 Task: Find connections with filter location Andradas with filter topic #likewith filter profile language Potuguese with filter current company Zensar Technologies with filter school Chetana's Institute of Management & Research with filter industry Horticulture with filter service category Translation with filter keywords title HVAC Technician
Action: Mouse moved to (464, 96)
Screenshot: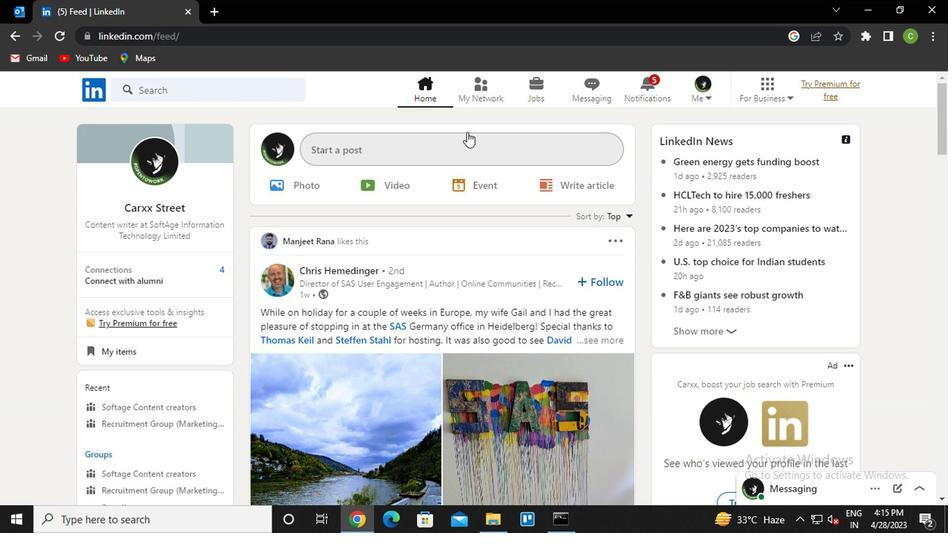 
Action: Mouse pressed left at (464, 96)
Screenshot: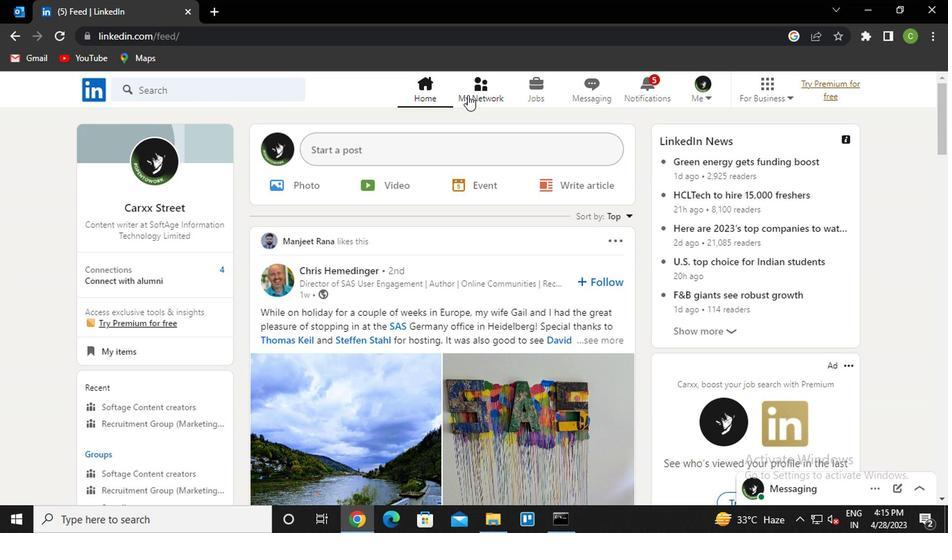 
Action: Mouse moved to (230, 173)
Screenshot: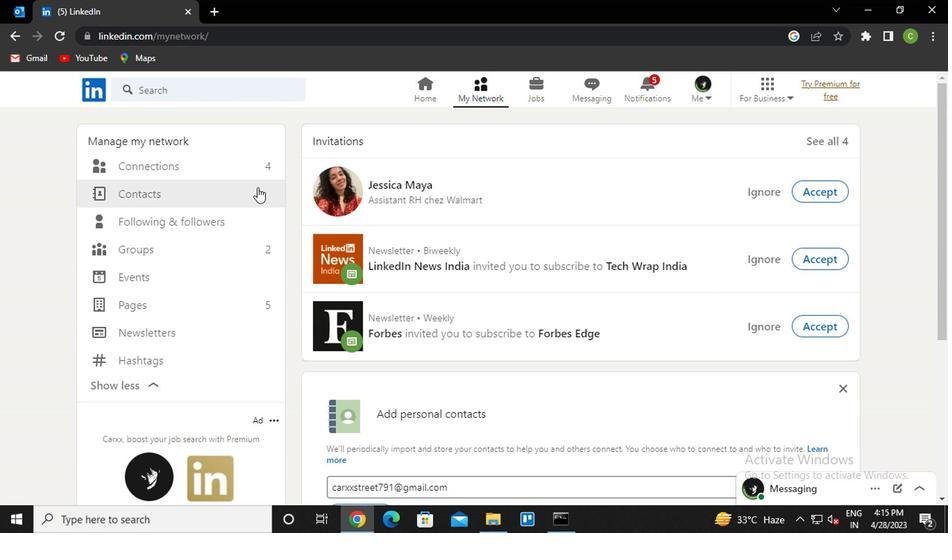 
Action: Mouse pressed left at (230, 173)
Screenshot: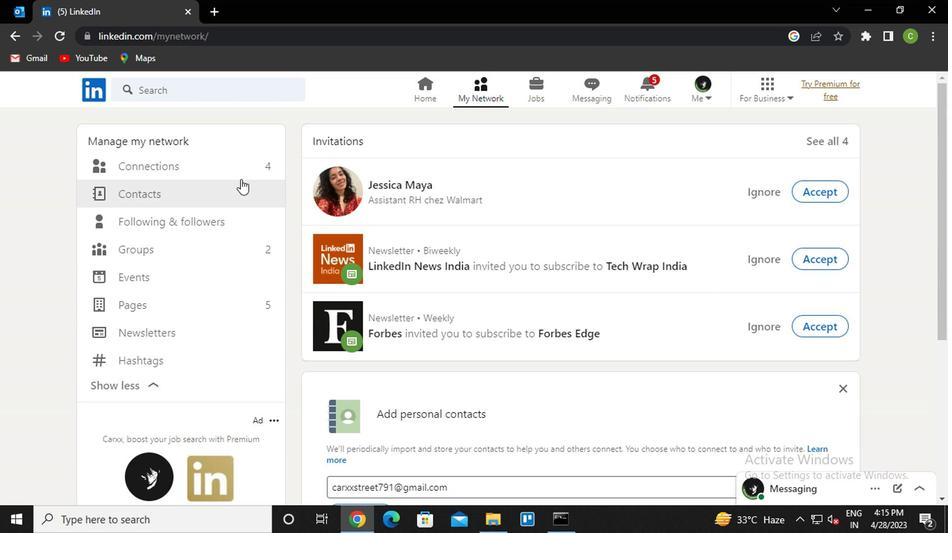 
Action: Mouse moved to (563, 162)
Screenshot: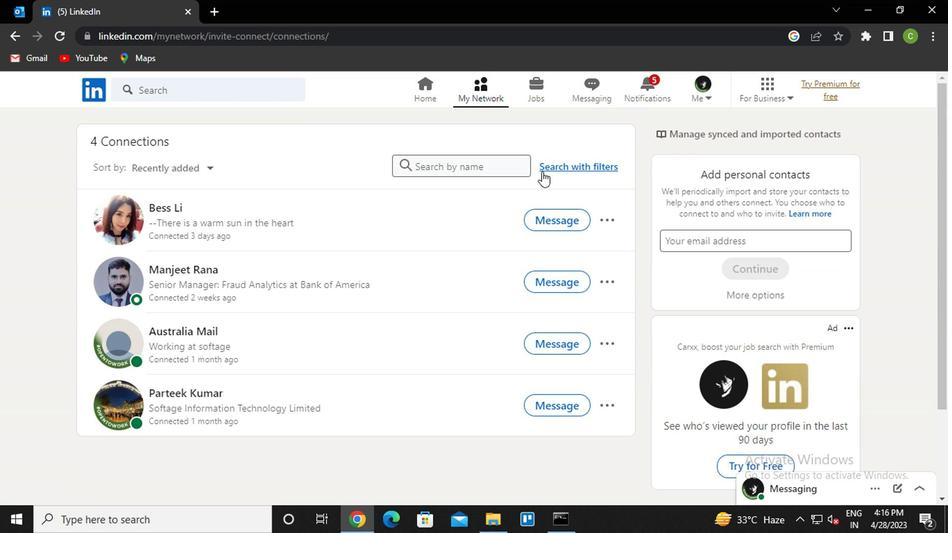 
Action: Mouse pressed left at (563, 162)
Screenshot: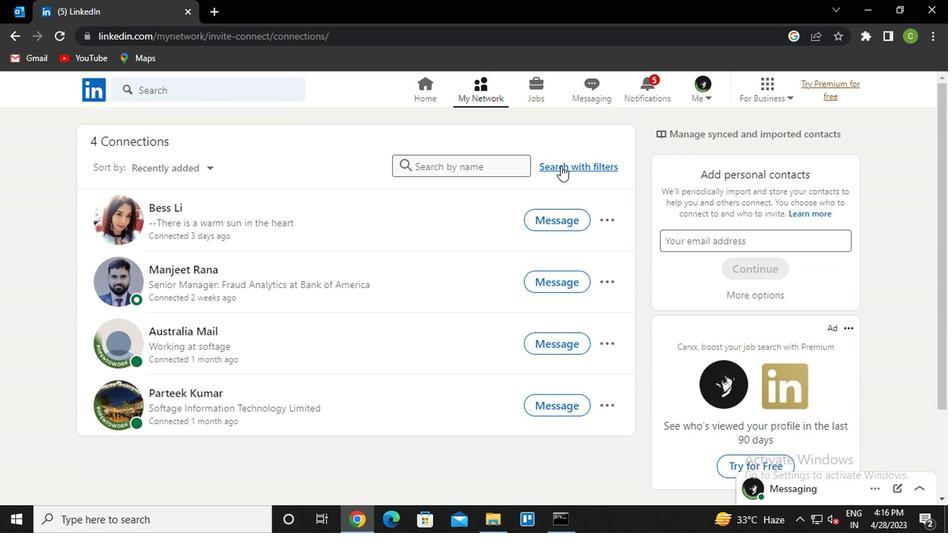 
Action: Mouse scrolled (563, 163) with delta (0, 0)
Screenshot: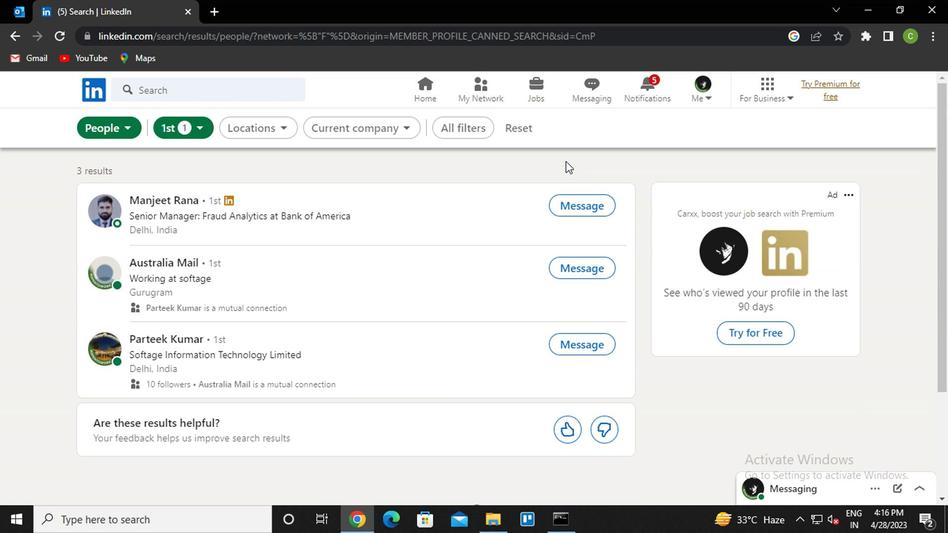 
Action: Mouse moved to (512, 131)
Screenshot: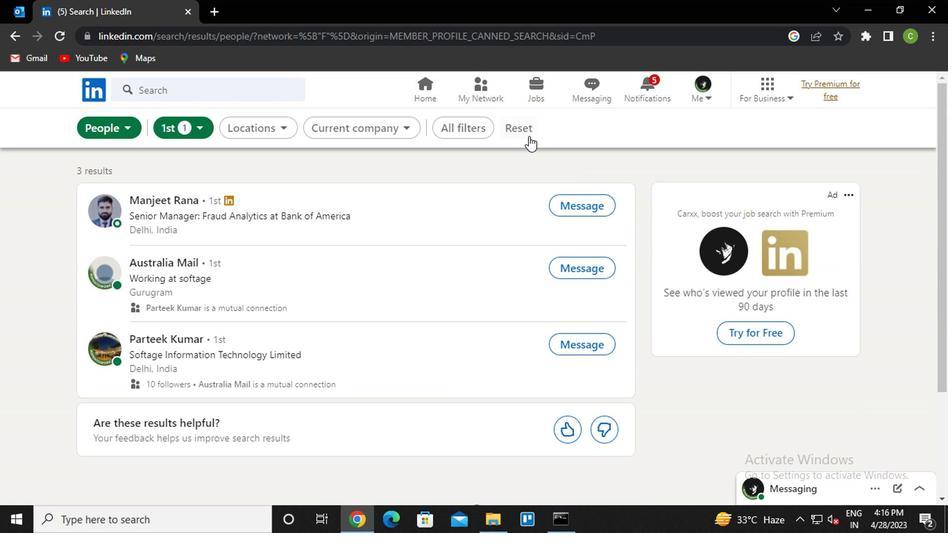 
Action: Mouse pressed left at (512, 131)
Screenshot: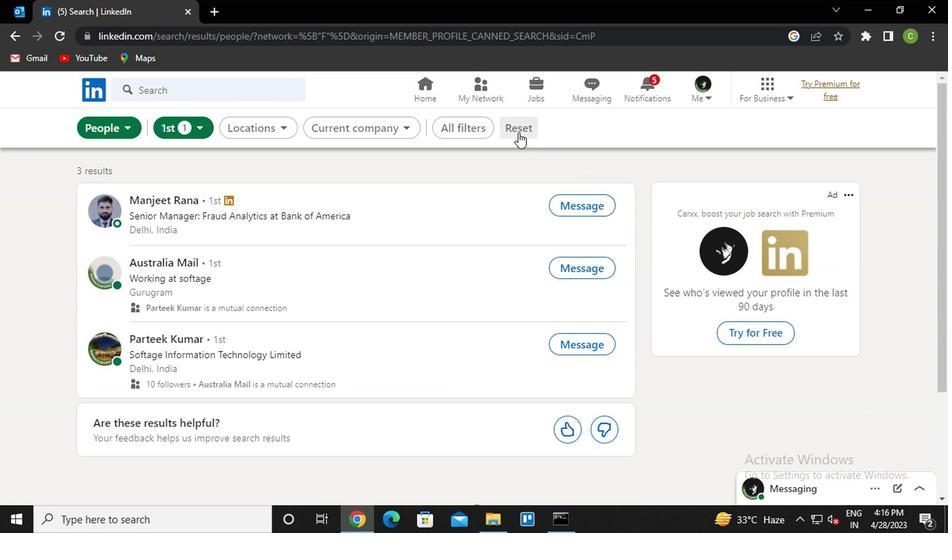 
Action: Mouse moved to (491, 130)
Screenshot: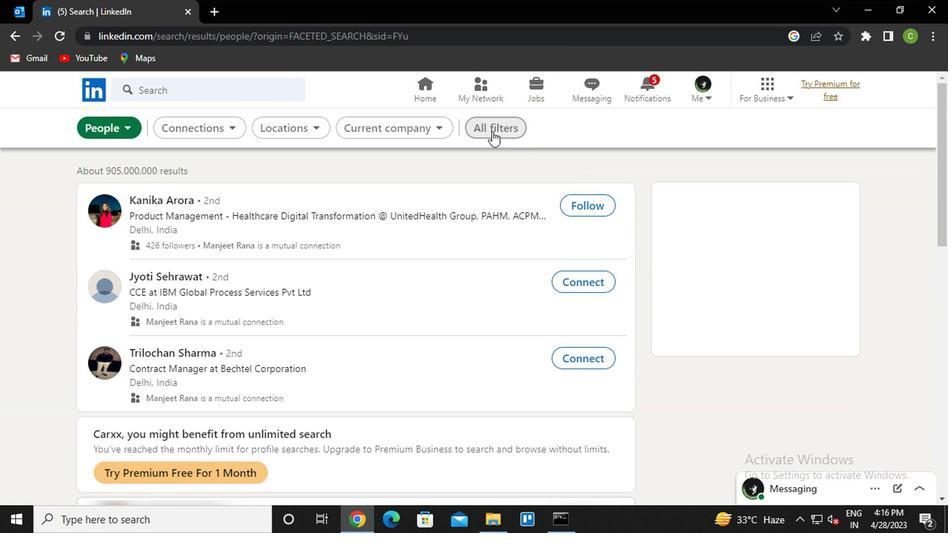 
Action: Mouse pressed left at (491, 130)
Screenshot: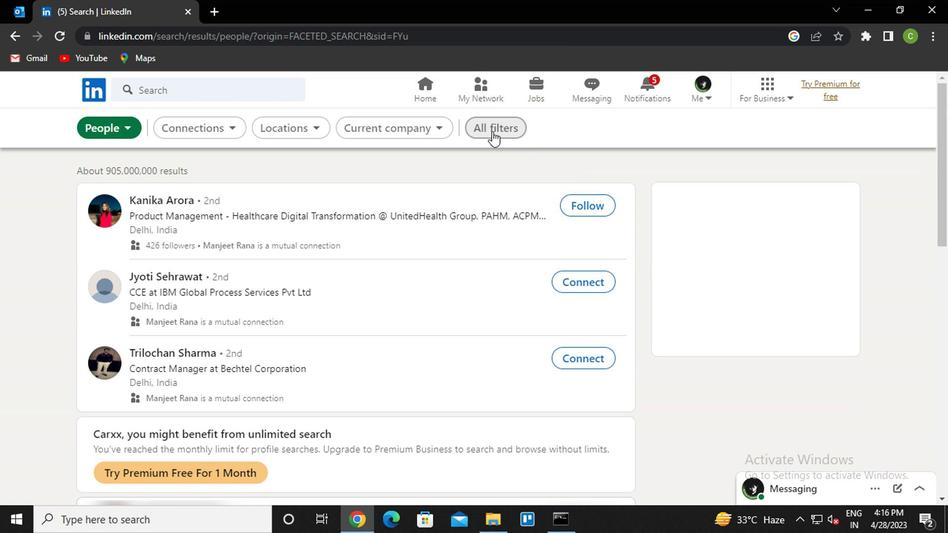
Action: Mouse moved to (766, 260)
Screenshot: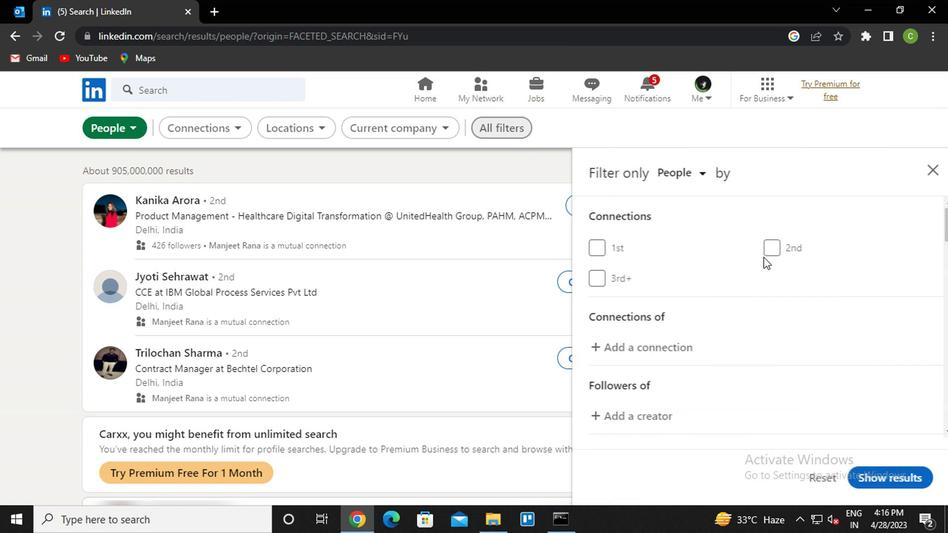 
Action: Mouse scrolled (766, 259) with delta (0, 0)
Screenshot: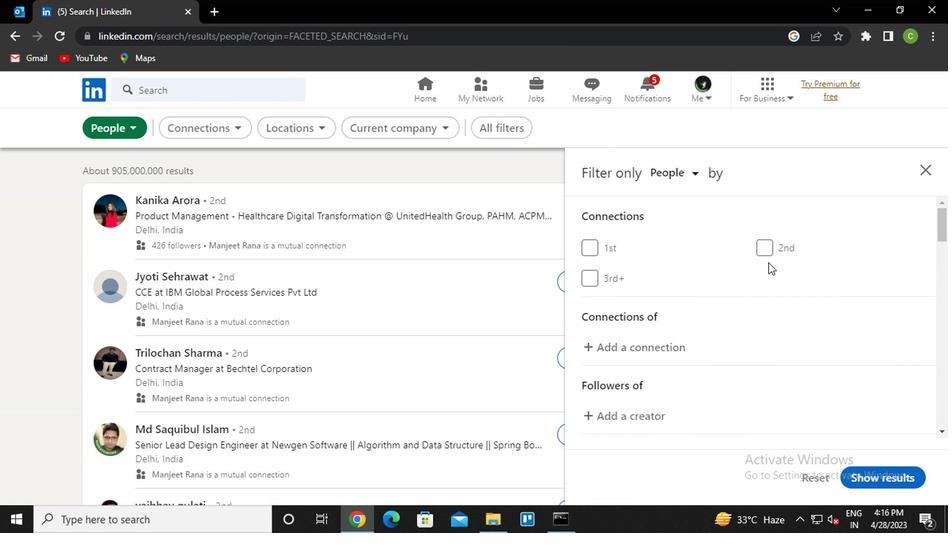 
Action: Mouse scrolled (766, 259) with delta (0, 0)
Screenshot: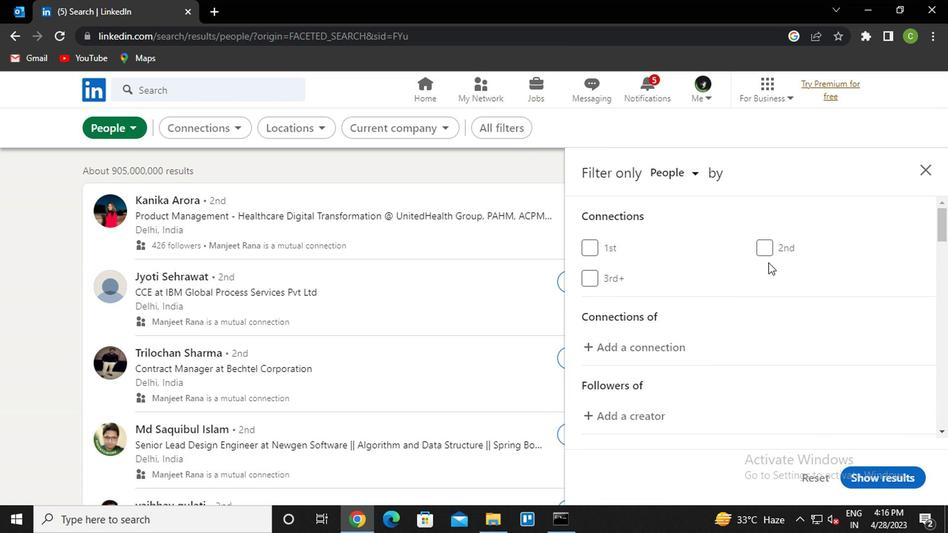 
Action: Mouse scrolled (766, 259) with delta (0, 0)
Screenshot: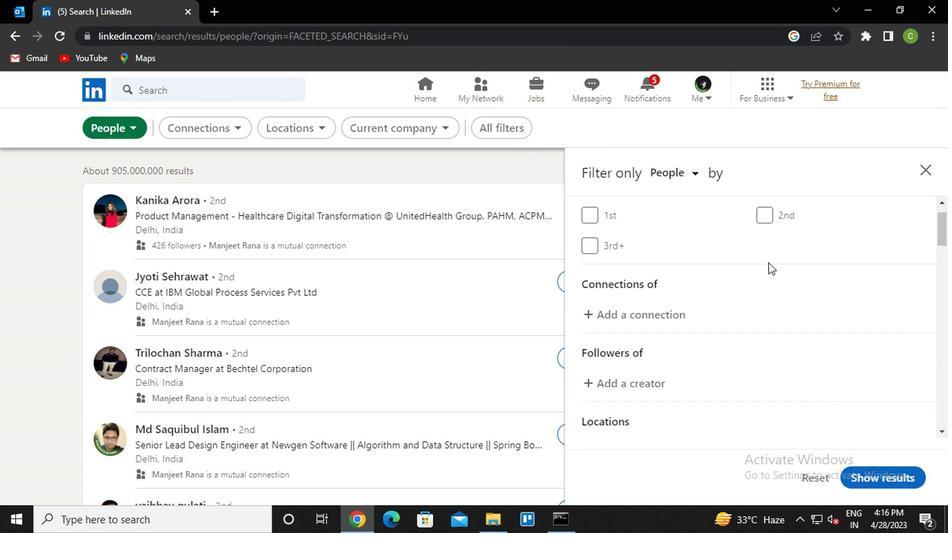 
Action: Mouse moved to (811, 331)
Screenshot: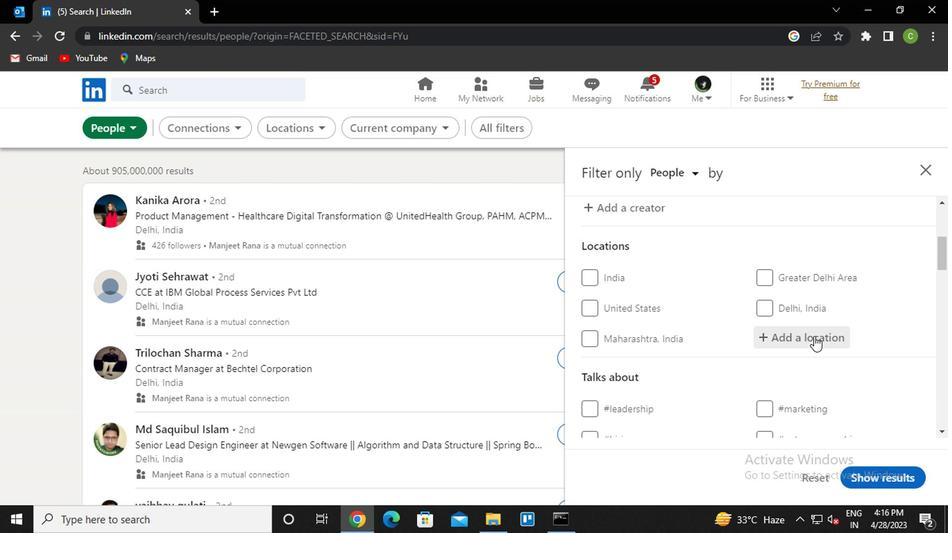 
Action: Mouse pressed left at (811, 331)
Screenshot: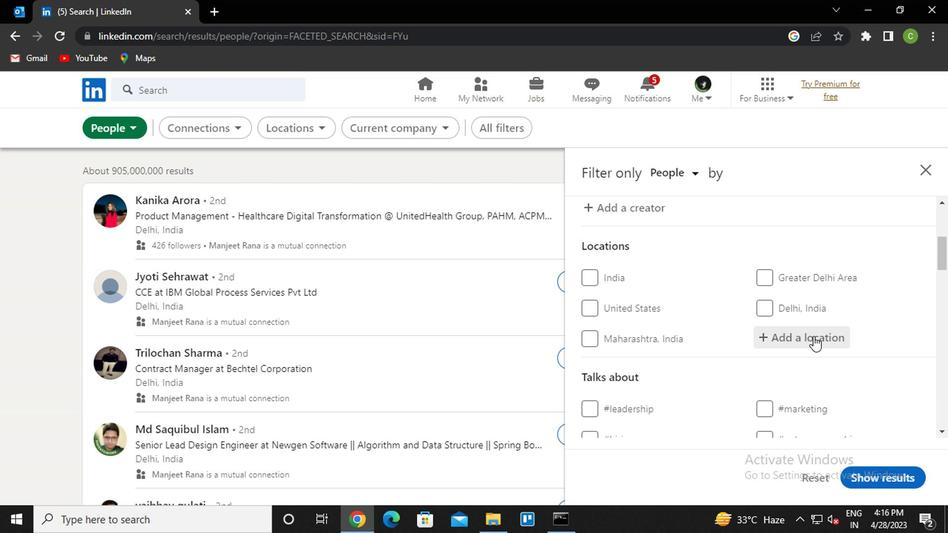 
Action: Key pressed <Key.caps_lock>a<Key.caps_lock>ndradar<Key.backspace>s<Key.down><Key.enter>
Screenshot: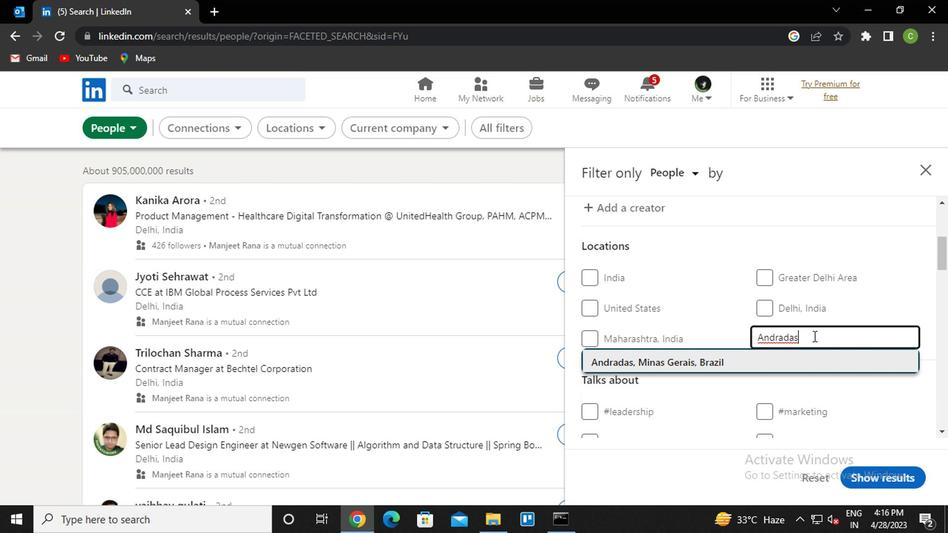 
Action: Mouse scrolled (811, 330) with delta (0, 0)
Screenshot: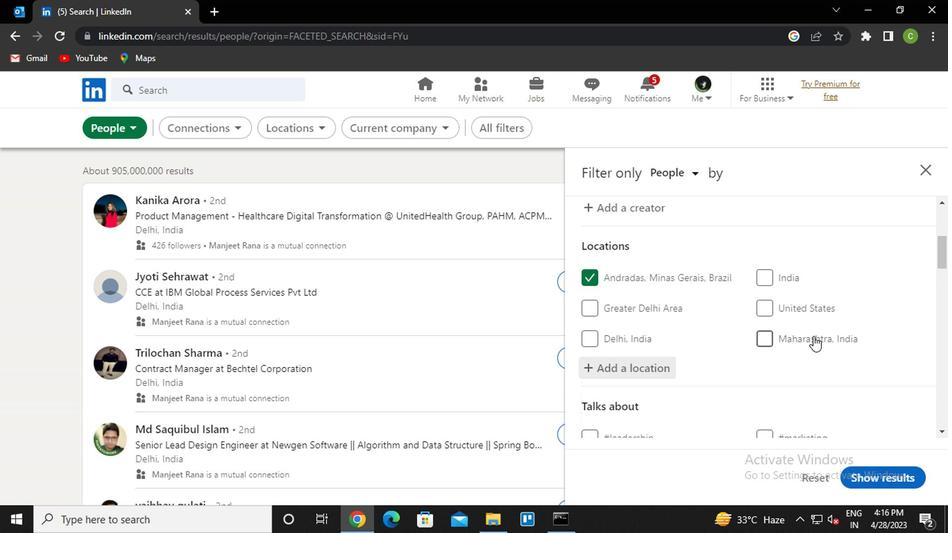 
Action: Mouse scrolled (811, 330) with delta (0, 0)
Screenshot: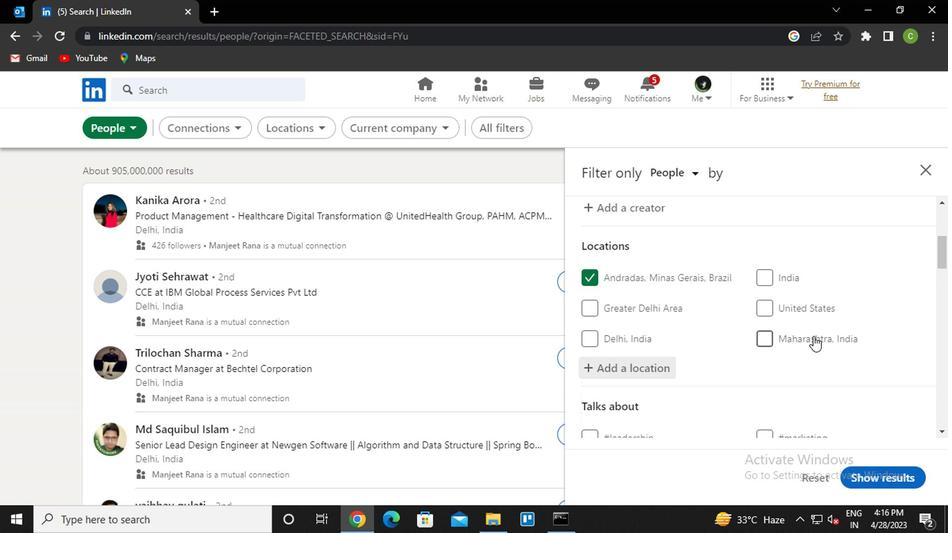 
Action: Mouse moved to (796, 344)
Screenshot: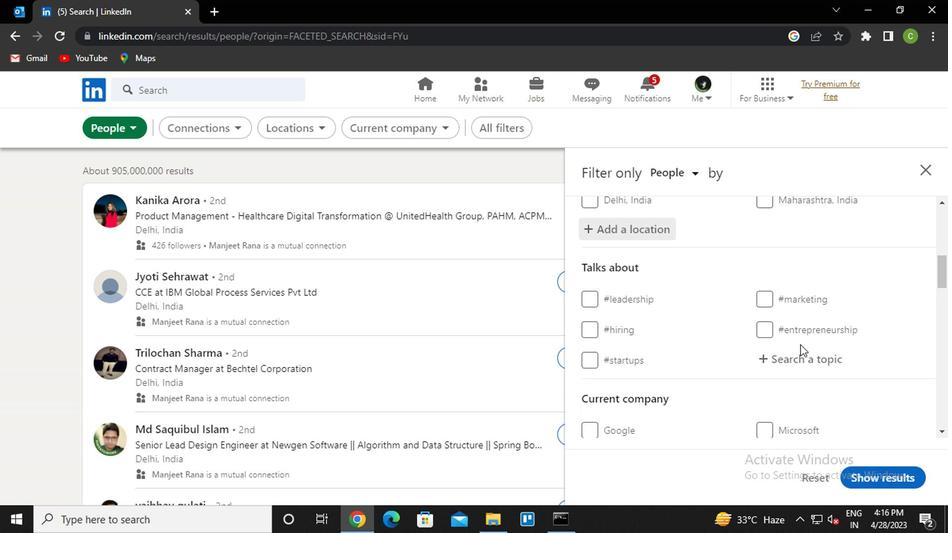 
Action: Mouse pressed left at (796, 344)
Screenshot: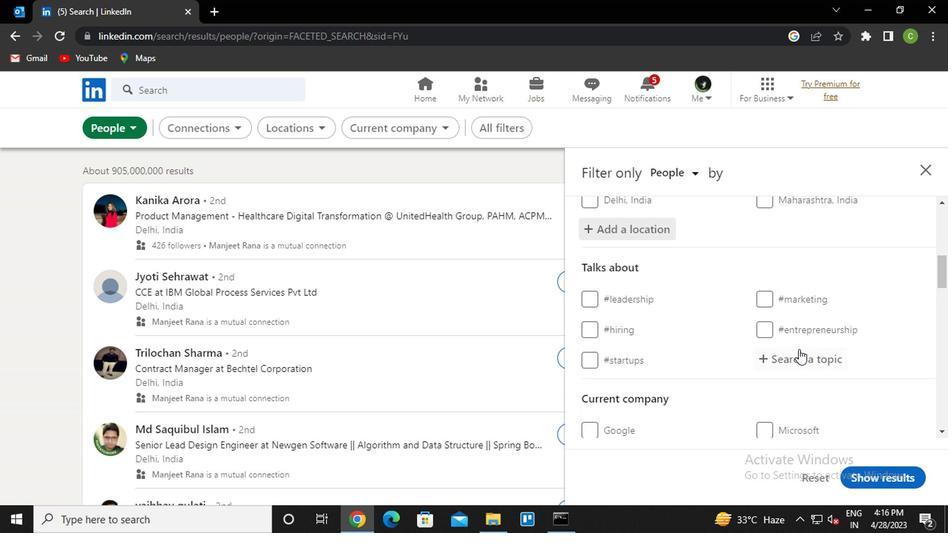 
Action: Key pressed life<Key.down><Key.enter>
Screenshot: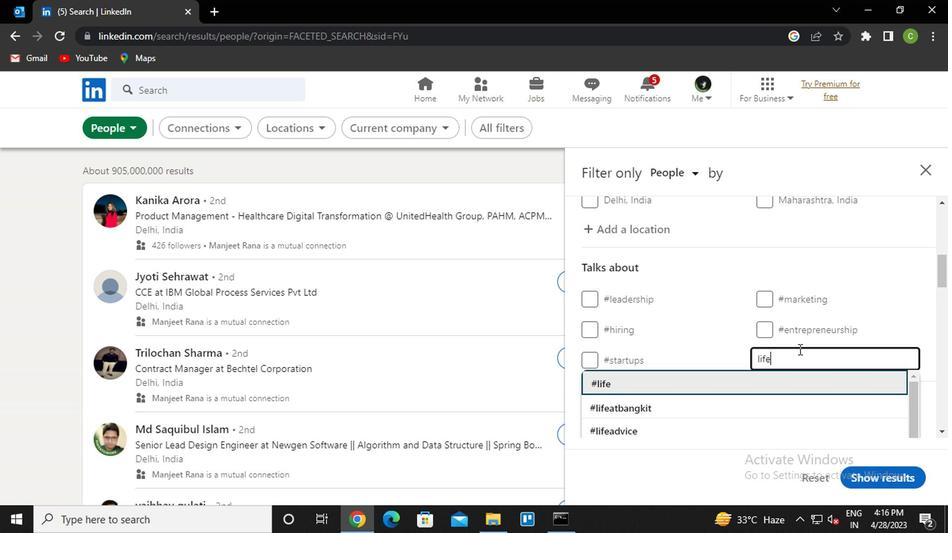 
Action: Mouse scrolled (796, 343) with delta (0, 0)
Screenshot: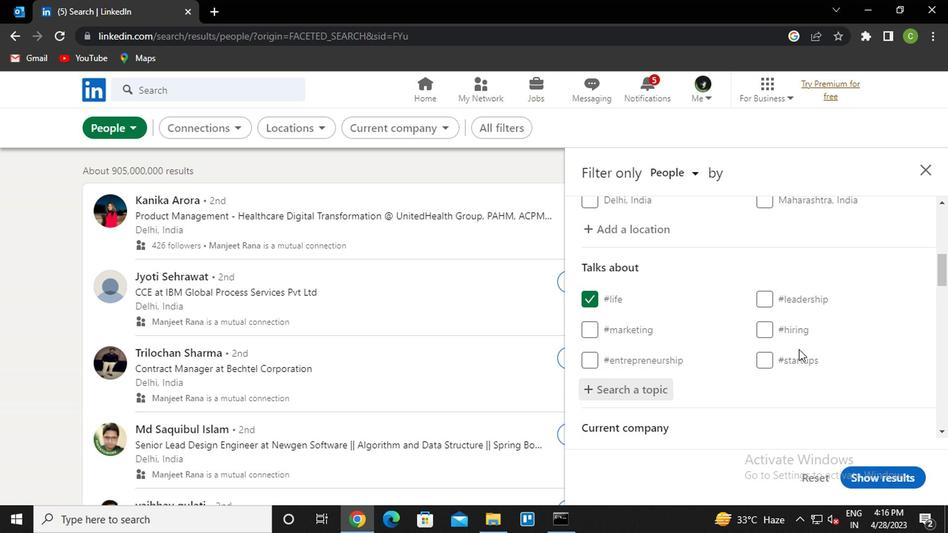 
Action: Mouse moved to (796, 345)
Screenshot: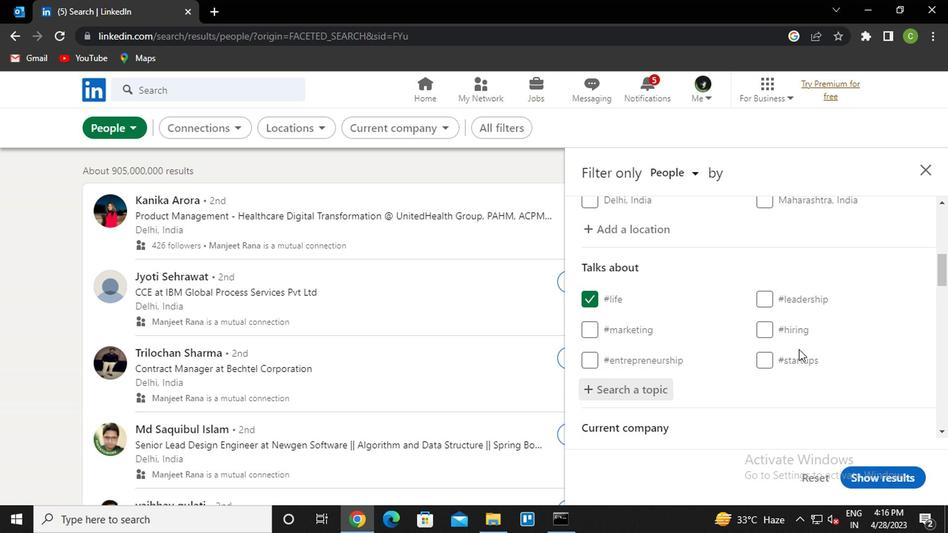 
Action: Mouse scrolled (796, 345) with delta (0, 0)
Screenshot: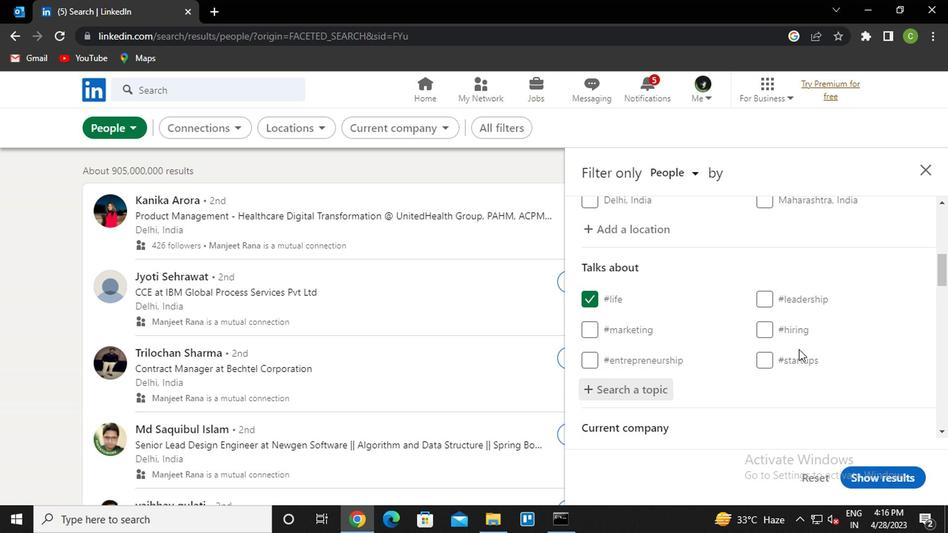 
Action: Mouse moved to (798, 351)
Screenshot: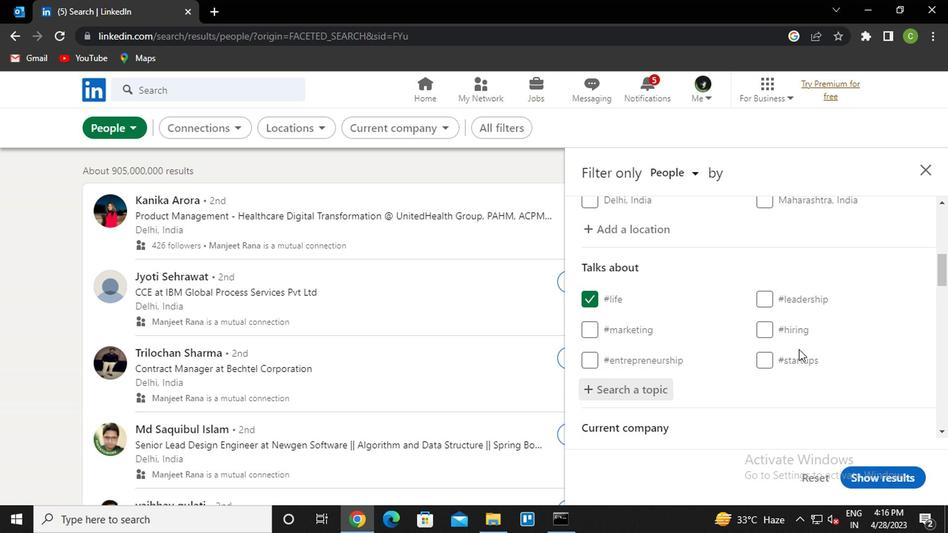 
Action: Mouse scrolled (798, 351) with delta (0, 0)
Screenshot: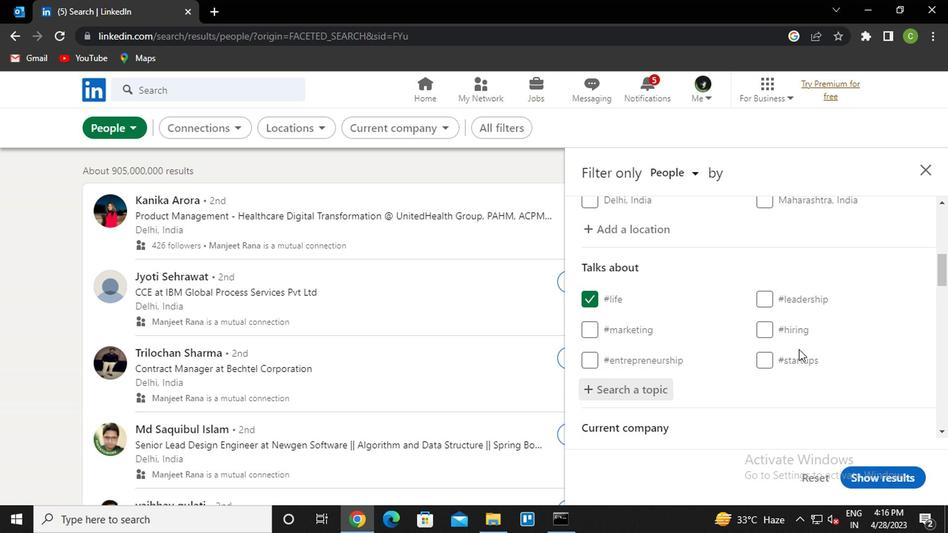 
Action: Mouse scrolled (798, 351) with delta (0, 0)
Screenshot: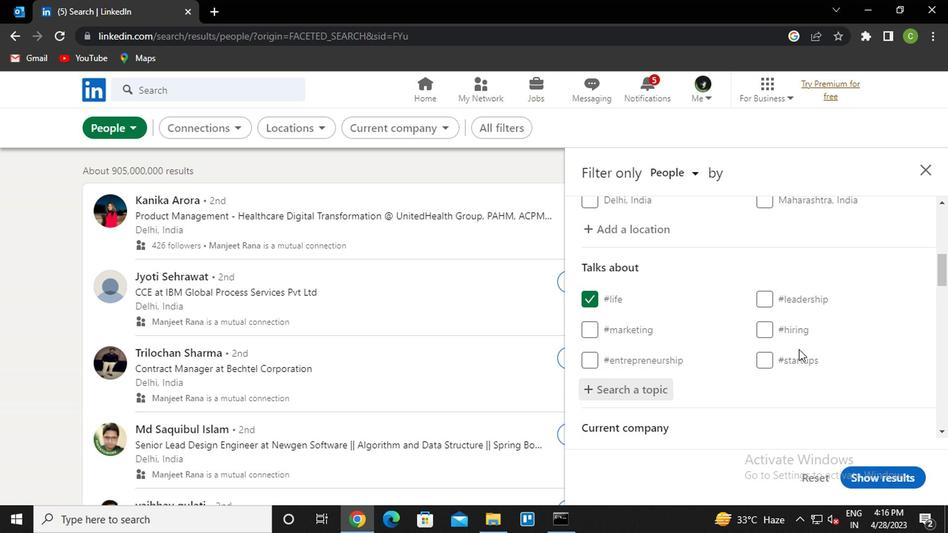 
Action: Mouse moved to (798, 351)
Screenshot: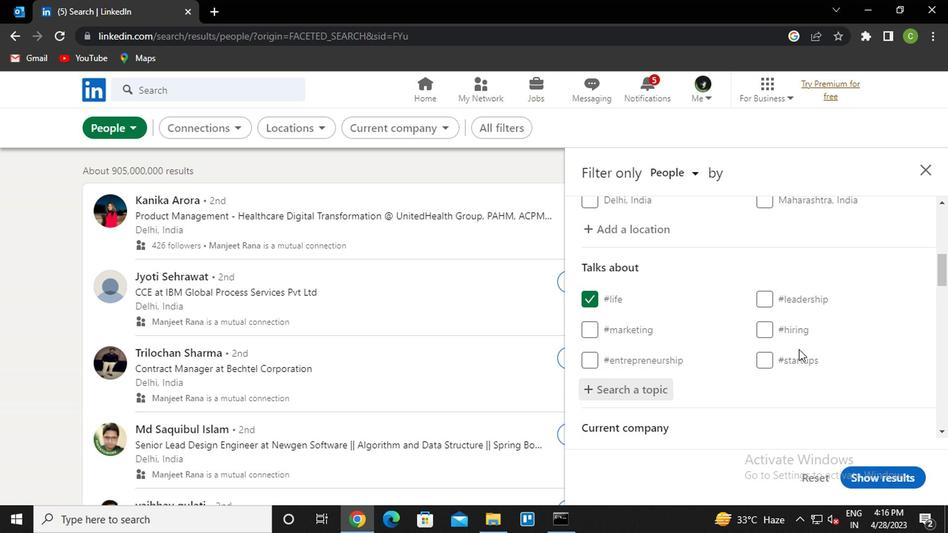 
Action: Mouse scrolled (798, 351) with delta (0, 0)
Screenshot: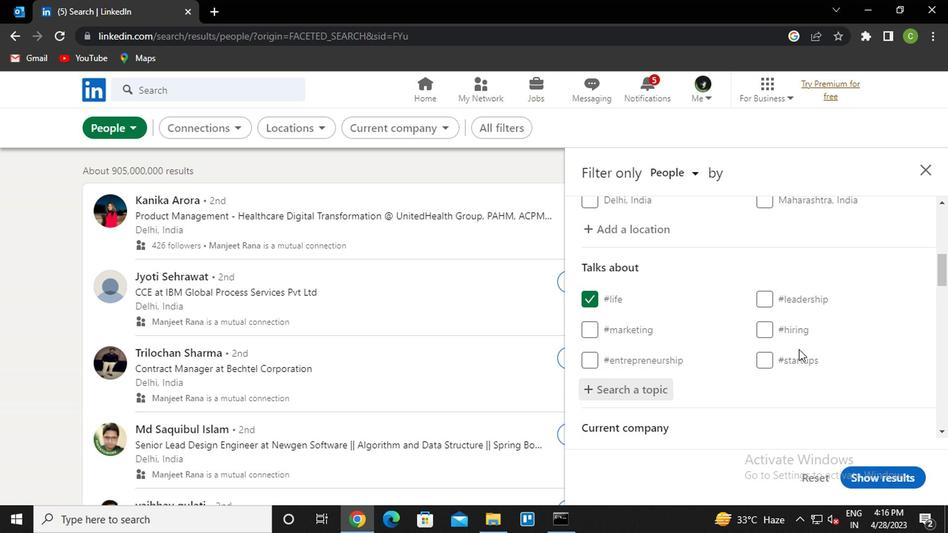 
Action: Mouse moved to (797, 354)
Screenshot: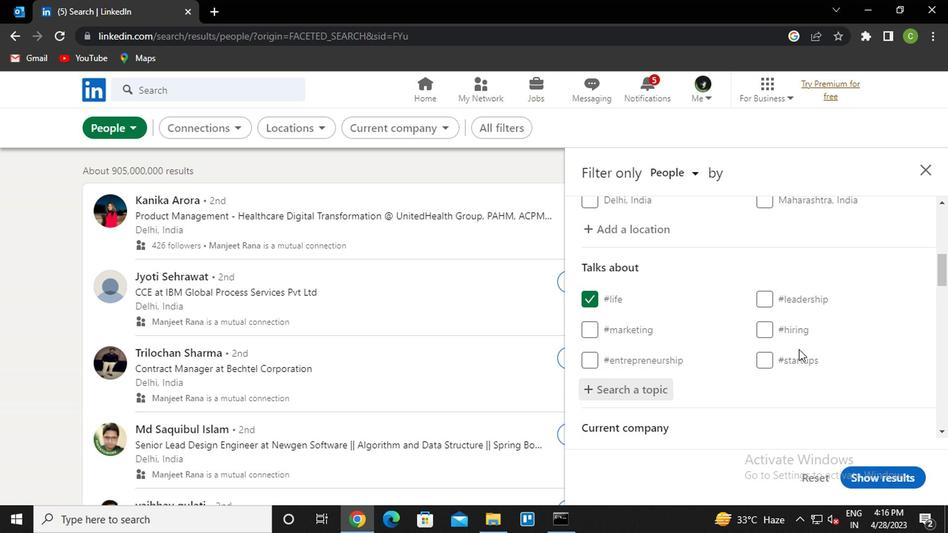
Action: Mouse scrolled (797, 354) with delta (0, 0)
Screenshot: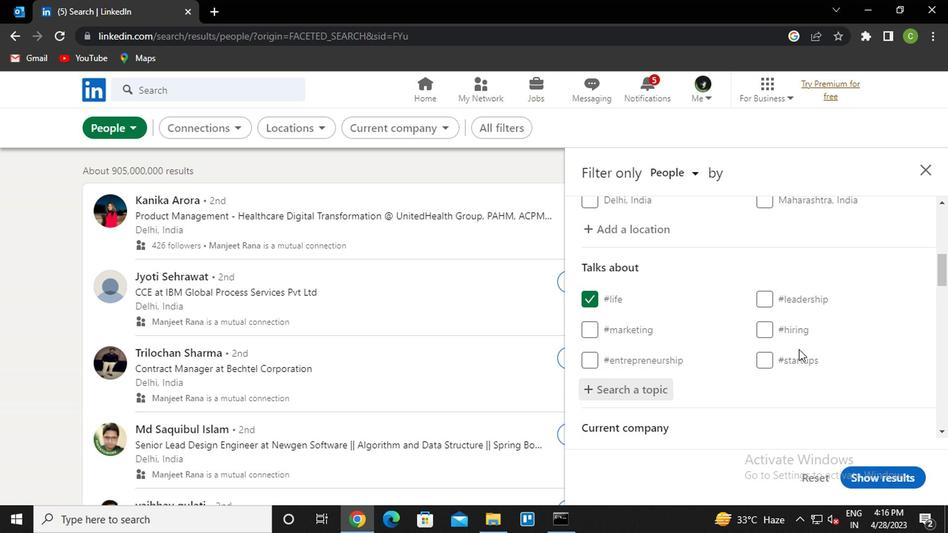 
Action: Mouse moved to (796, 366)
Screenshot: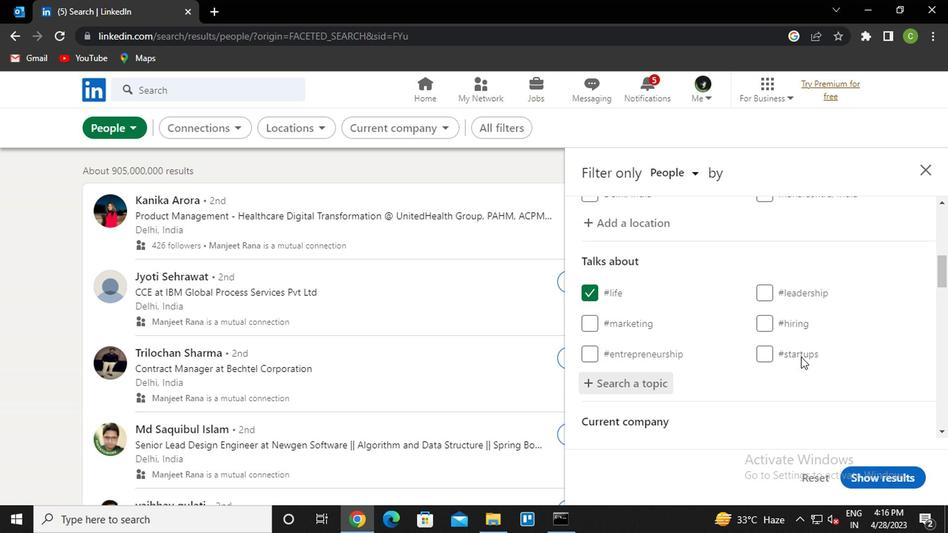
Action: Mouse scrolled (796, 366) with delta (0, 0)
Screenshot: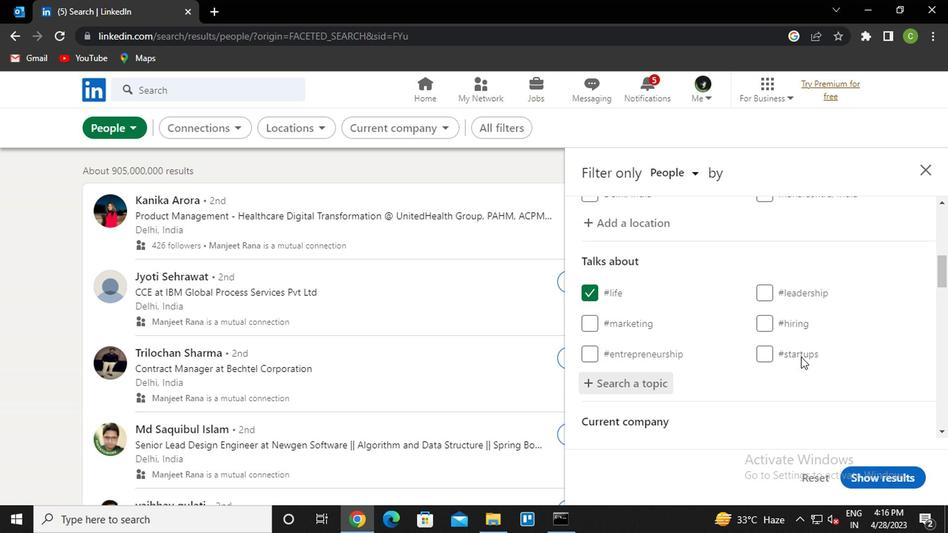 
Action: Mouse moved to (796, 393)
Screenshot: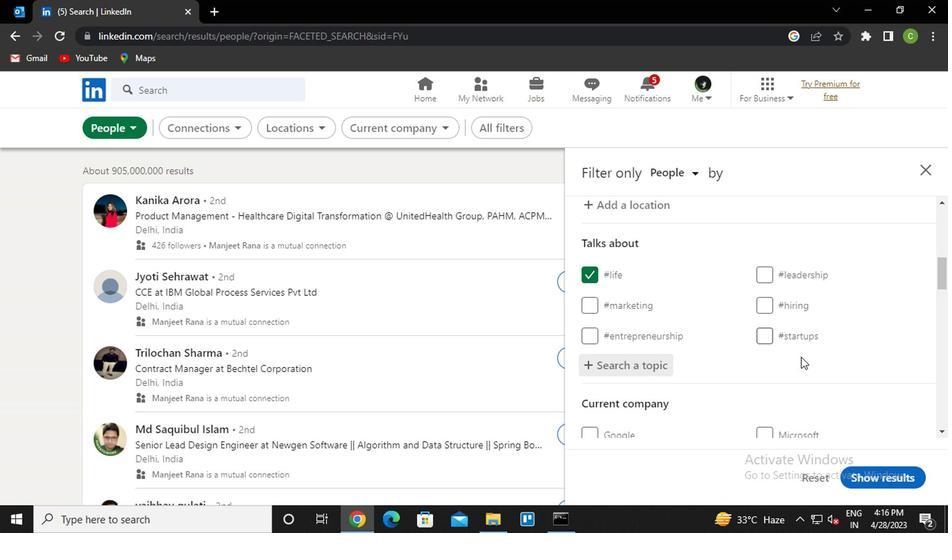 
Action: Mouse scrolled (796, 392) with delta (0, 0)
Screenshot: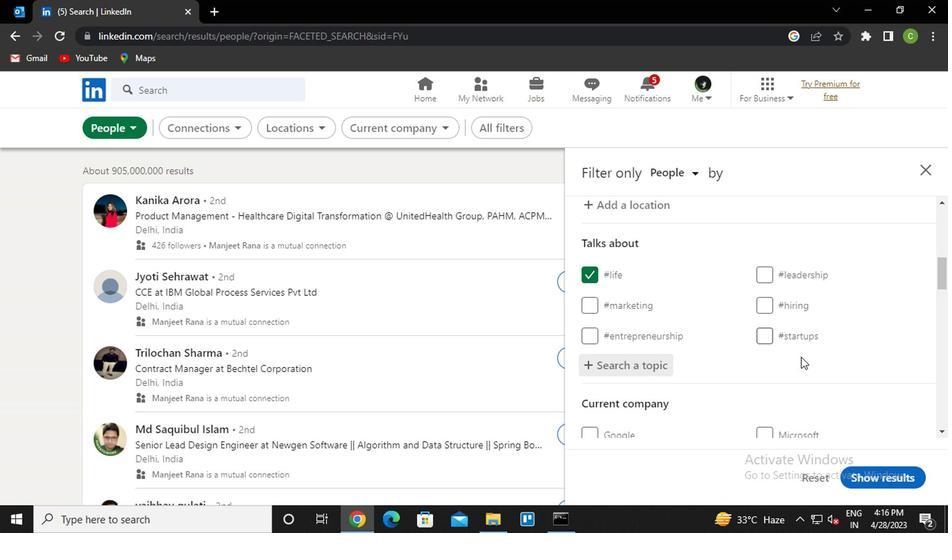 
Action: Mouse moved to (802, 370)
Screenshot: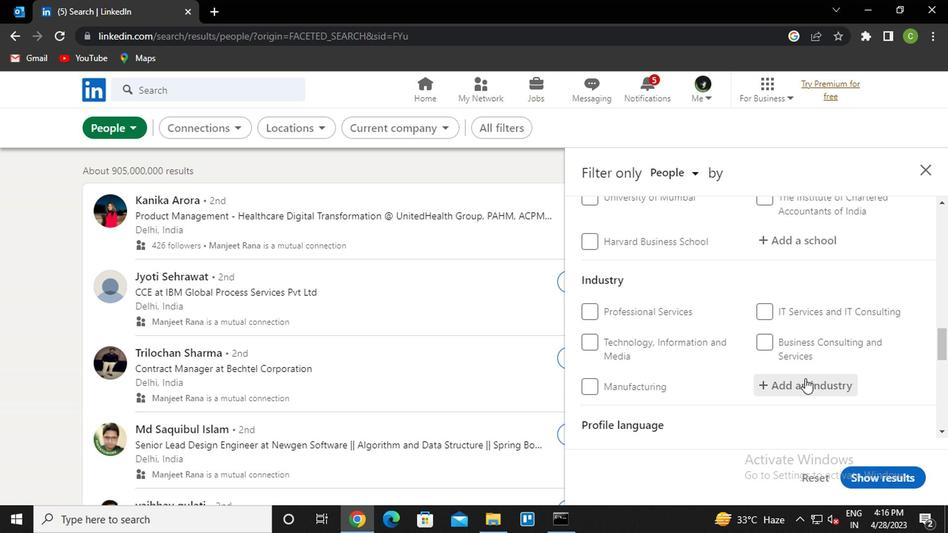 
Action: Mouse scrolled (802, 371) with delta (0, 0)
Screenshot: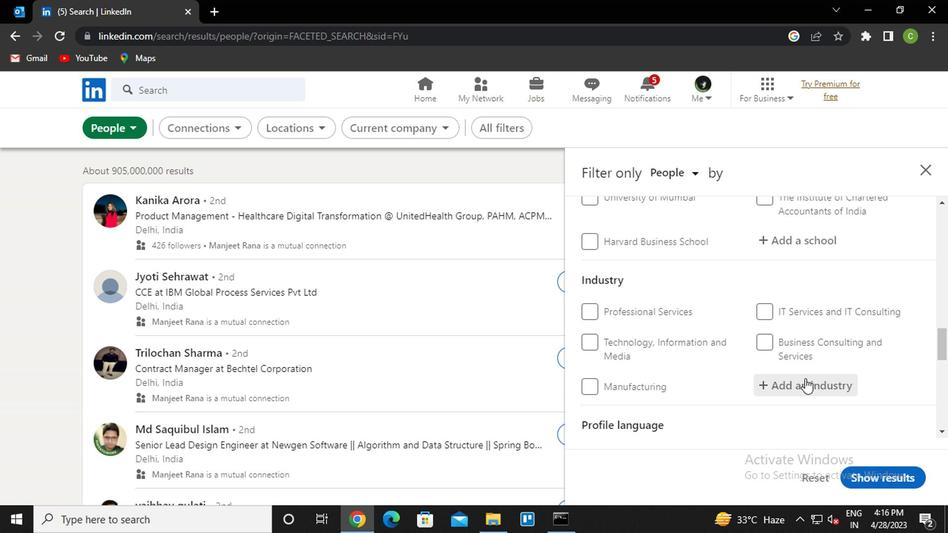 
Action: Mouse scrolled (802, 371) with delta (0, 0)
Screenshot: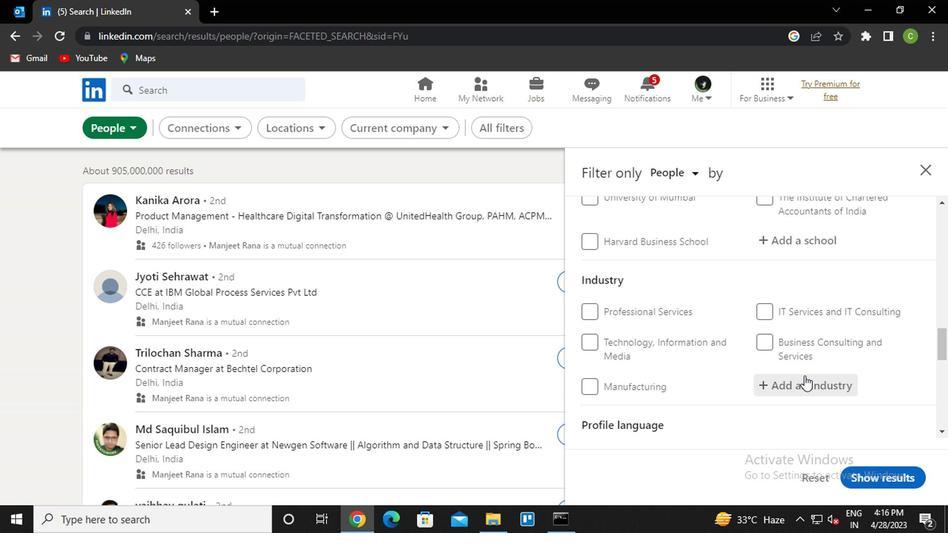 
Action: Mouse scrolled (802, 371) with delta (0, 0)
Screenshot: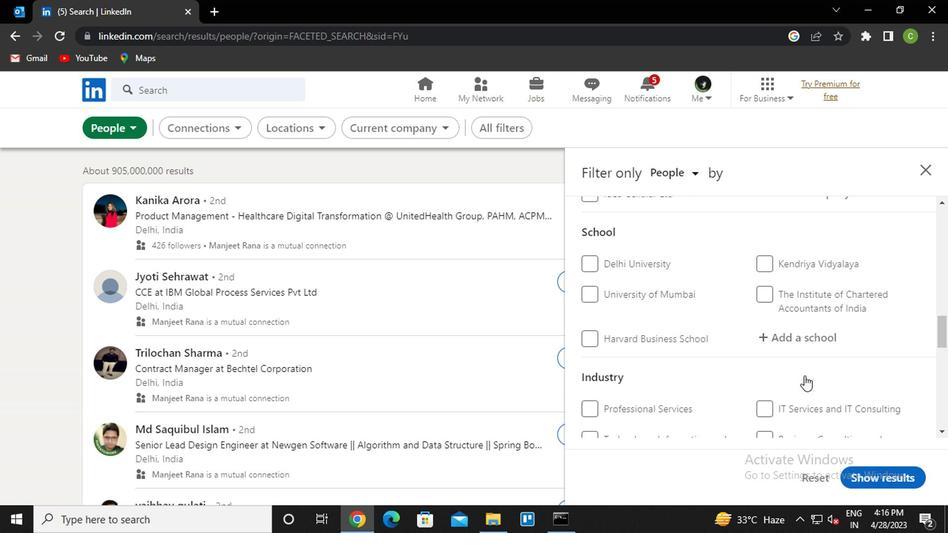 
Action: Mouse scrolled (802, 371) with delta (0, 0)
Screenshot: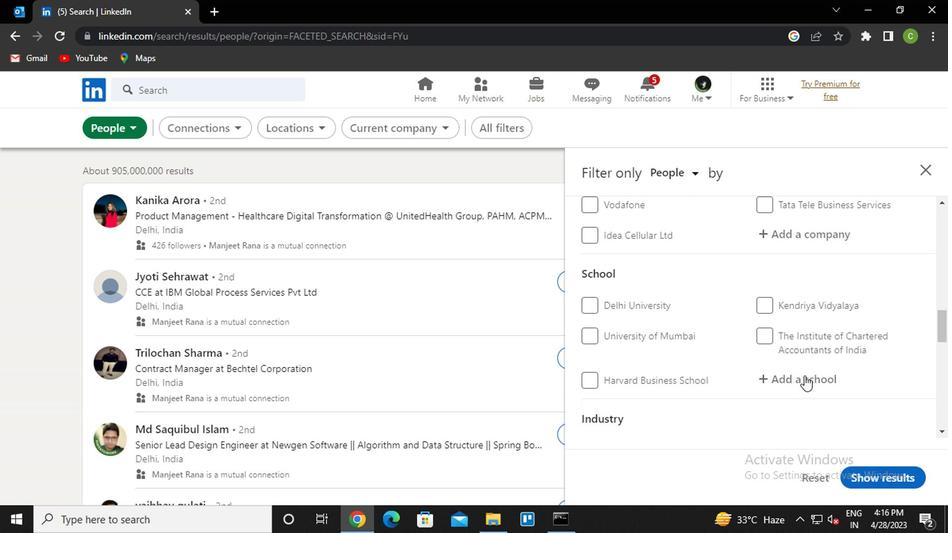 
Action: Mouse moved to (786, 353)
Screenshot: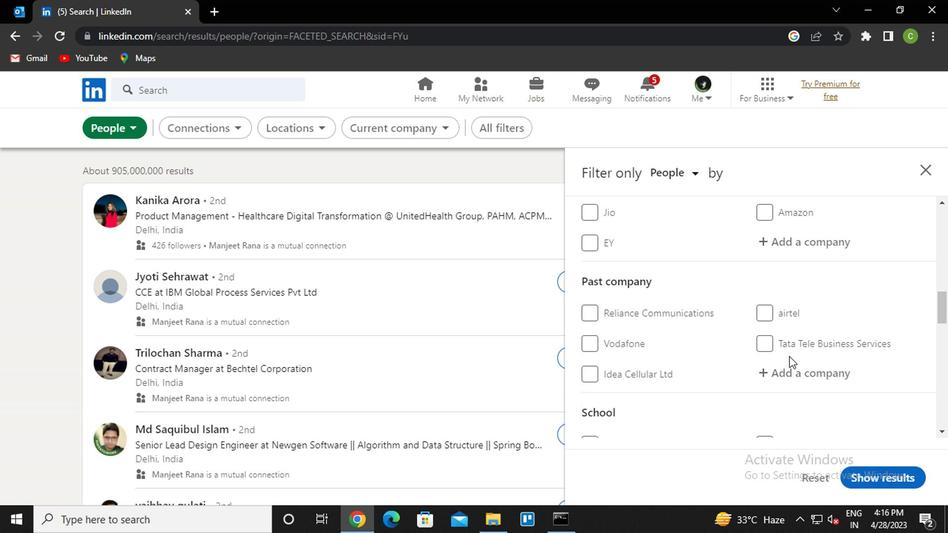 
Action: Mouse scrolled (786, 352) with delta (0, 0)
Screenshot: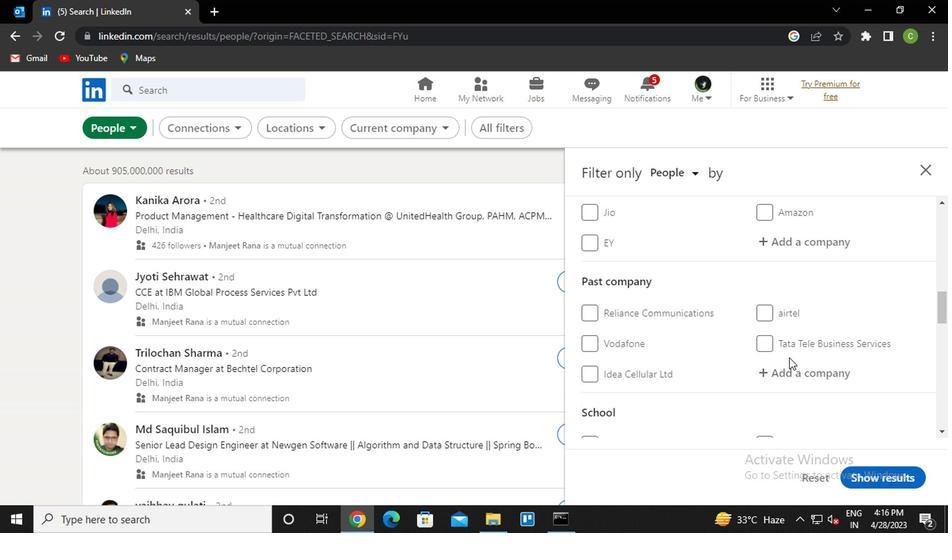 
Action: Mouse scrolled (786, 352) with delta (0, 0)
Screenshot: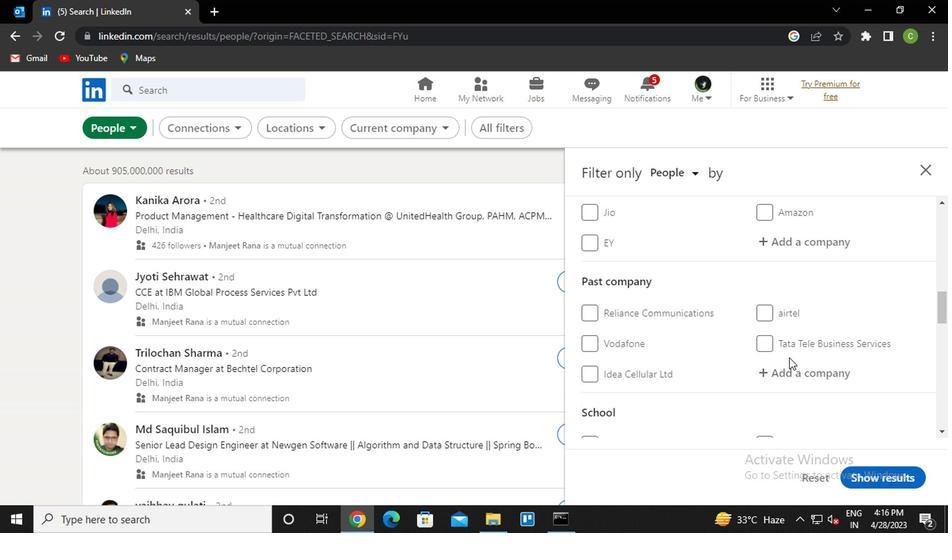 
Action: Mouse scrolled (786, 352) with delta (0, 0)
Screenshot: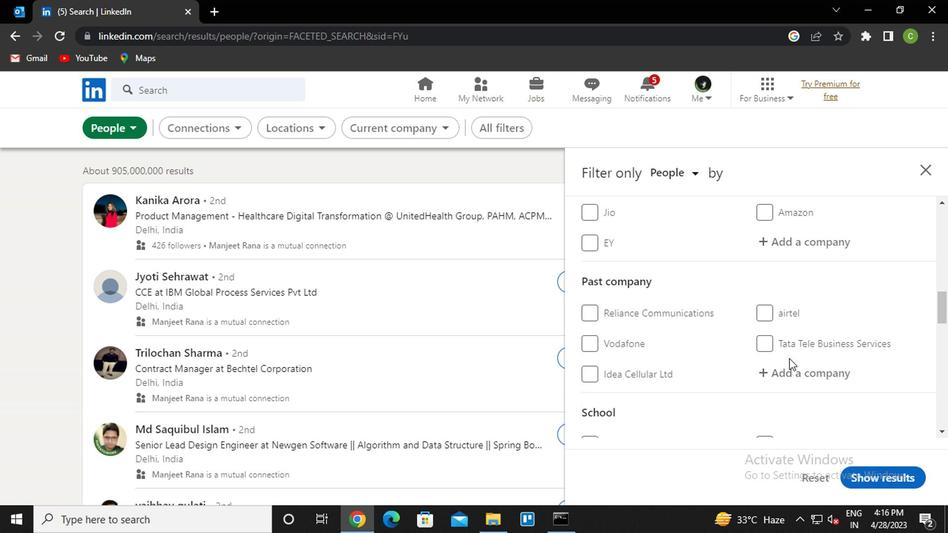 
Action: Mouse scrolled (786, 352) with delta (0, 0)
Screenshot: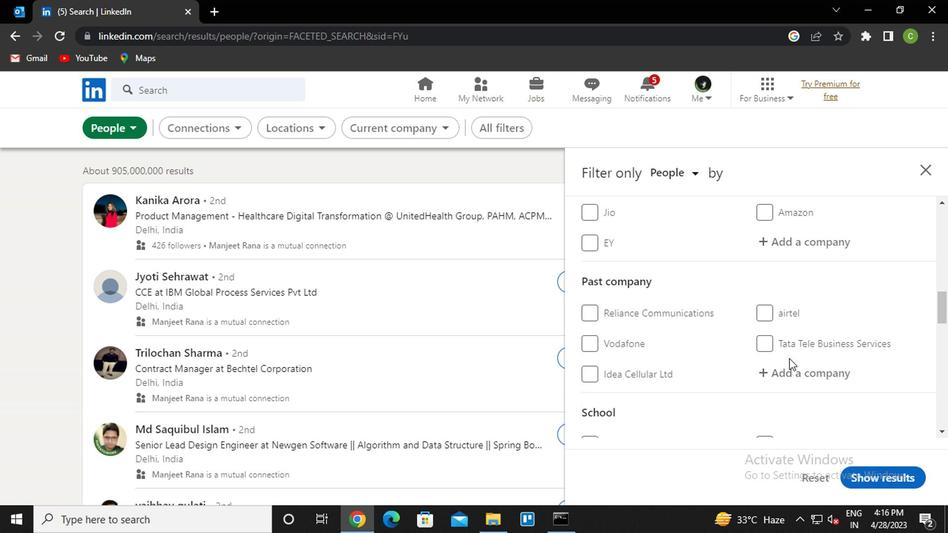 
Action: Mouse scrolled (786, 352) with delta (0, 0)
Screenshot: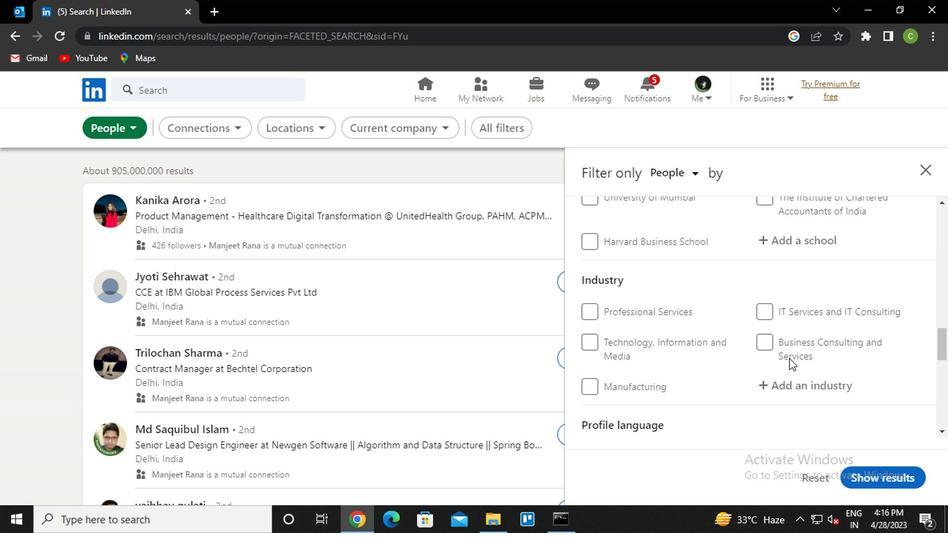 
Action: Mouse scrolled (786, 352) with delta (0, 0)
Screenshot: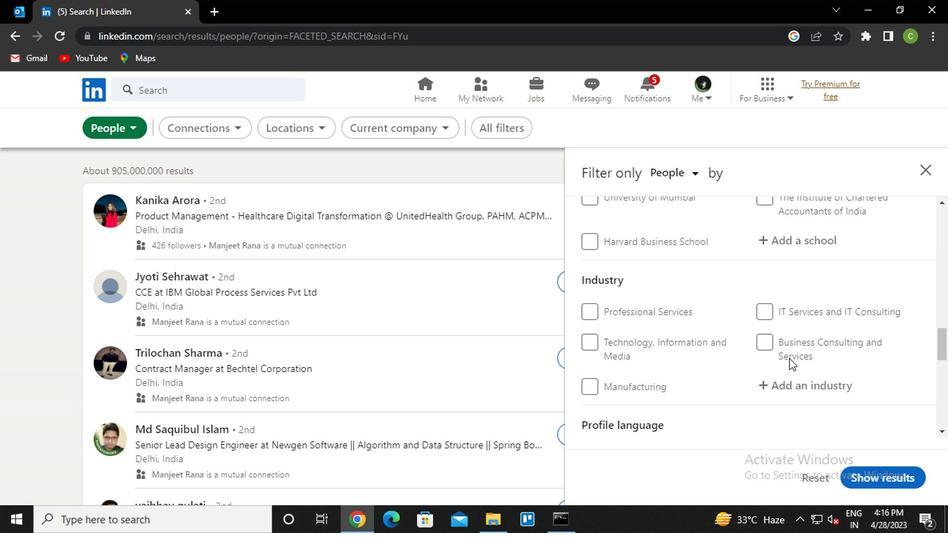 
Action: Mouse scrolled (786, 352) with delta (0, 0)
Screenshot: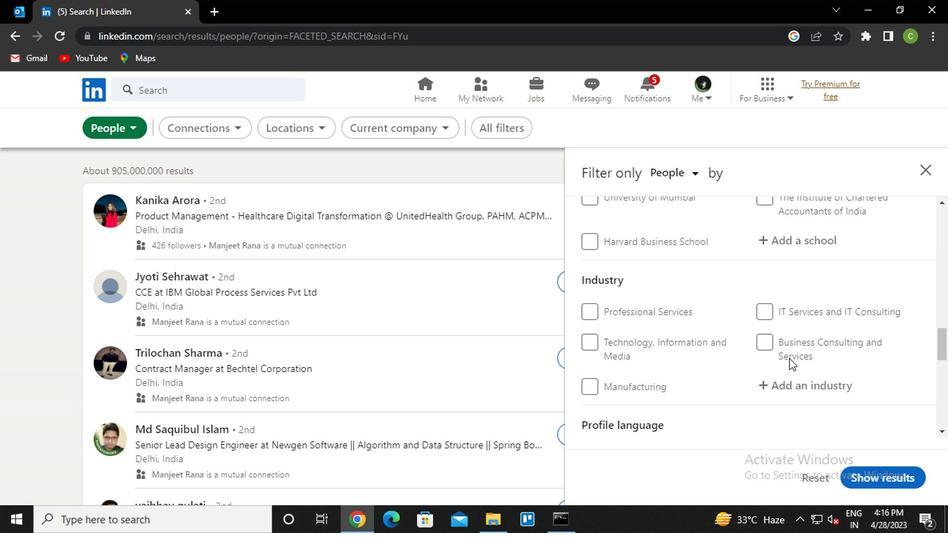 
Action: Mouse moved to (769, 274)
Screenshot: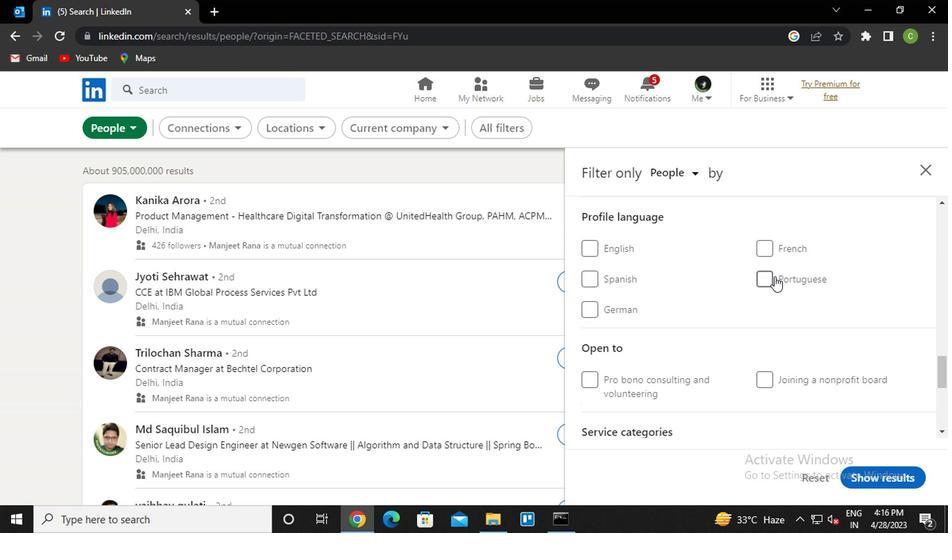 
Action: Mouse pressed left at (769, 274)
Screenshot: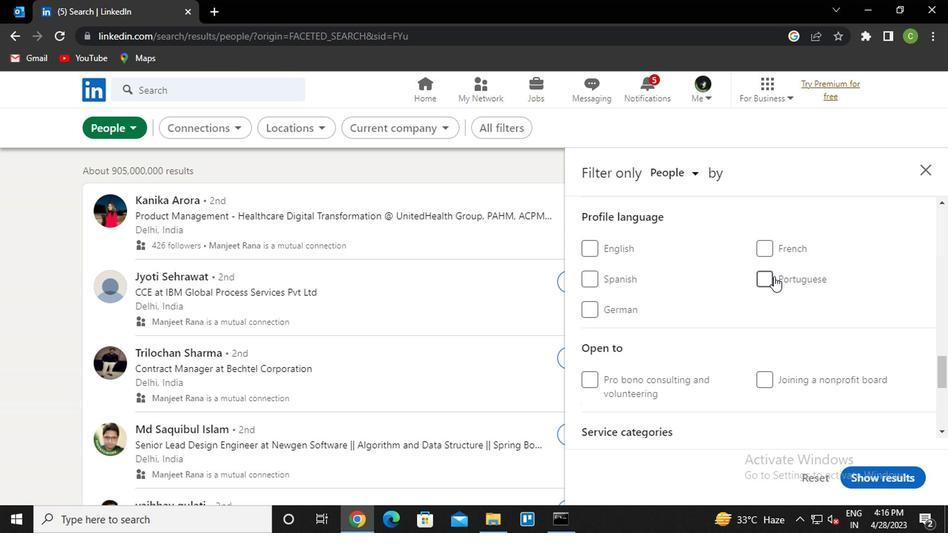 
Action: Mouse moved to (768, 274)
Screenshot: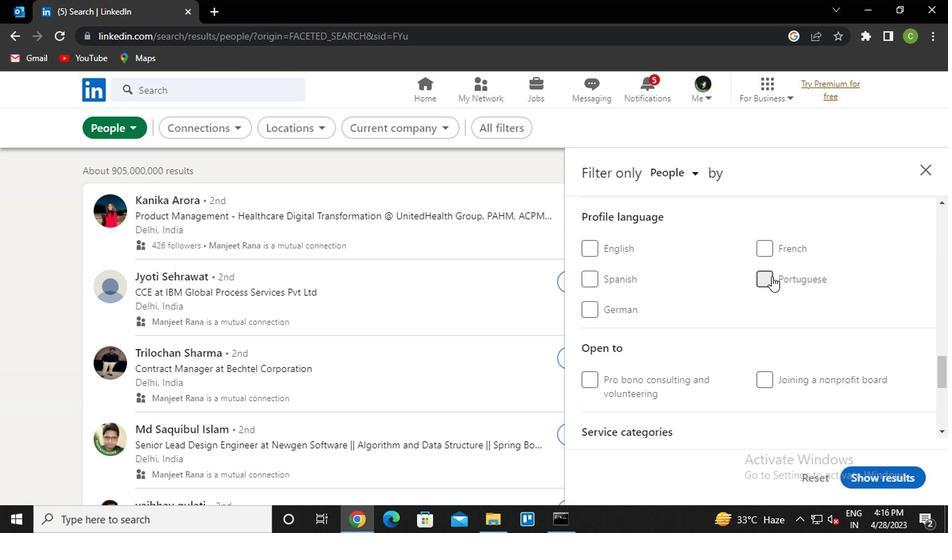 
Action: Mouse scrolled (768, 275) with delta (0, 0)
Screenshot: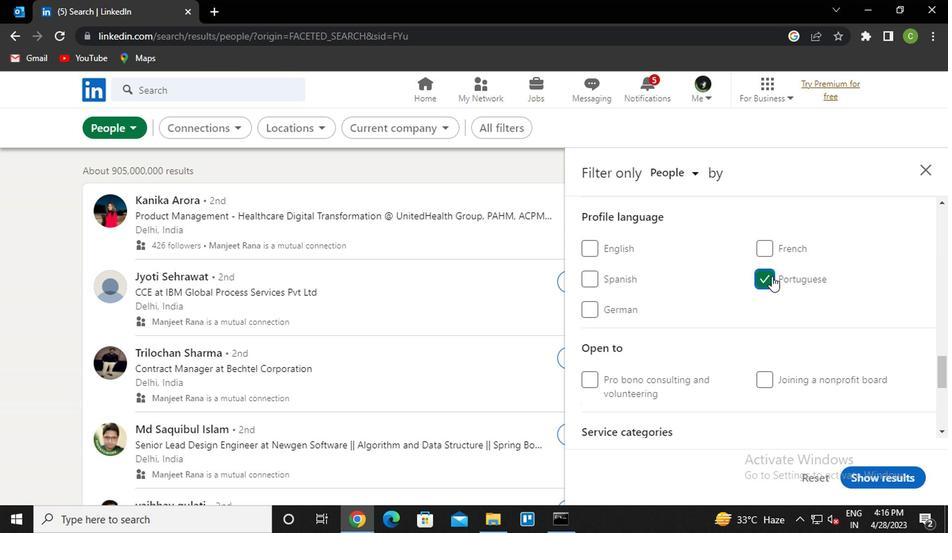 
Action: Mouse scrolled (768, 275) with delta (0, 0)
Screenshot: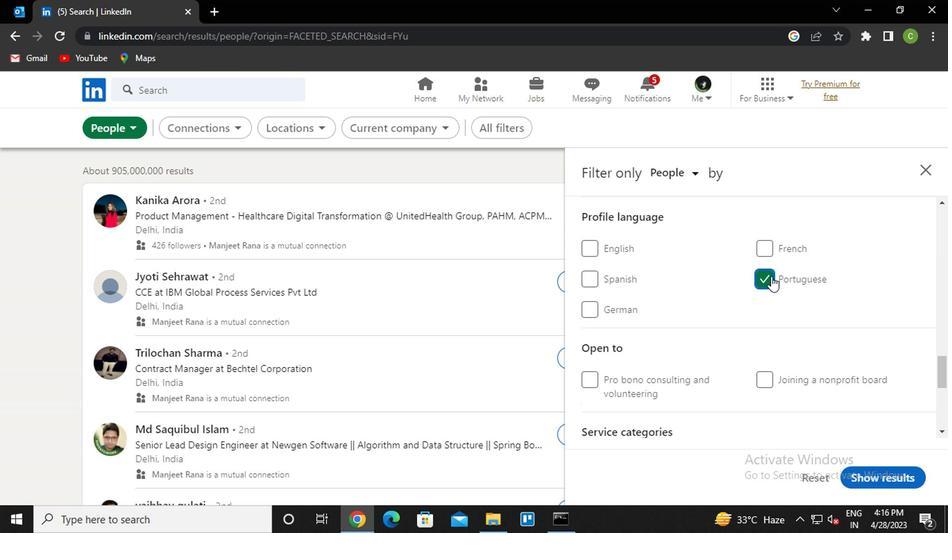 
Action: Mouse scrolled (768, 275) with delta (0, 0)
Screenshot: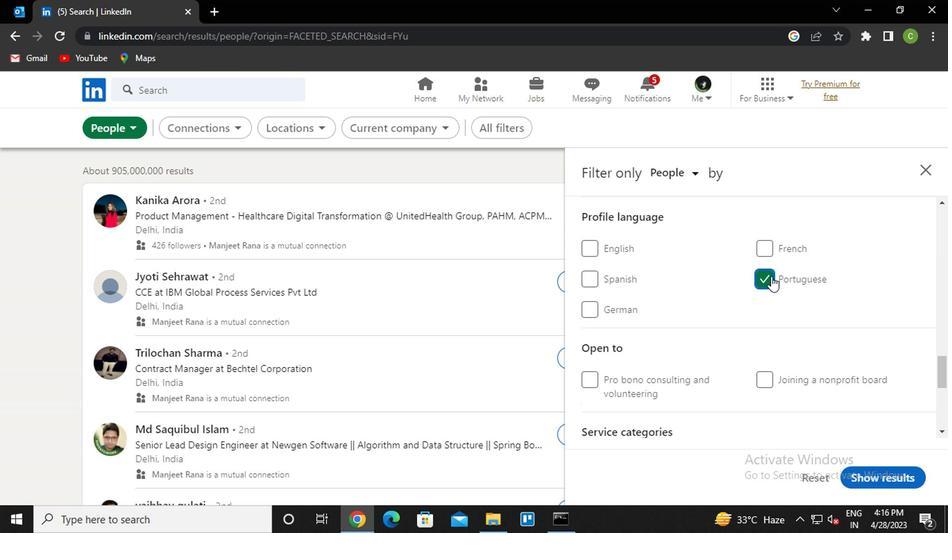
Action: Mouse scrolled (768, 275) with delta (0, 0)
Screenshot: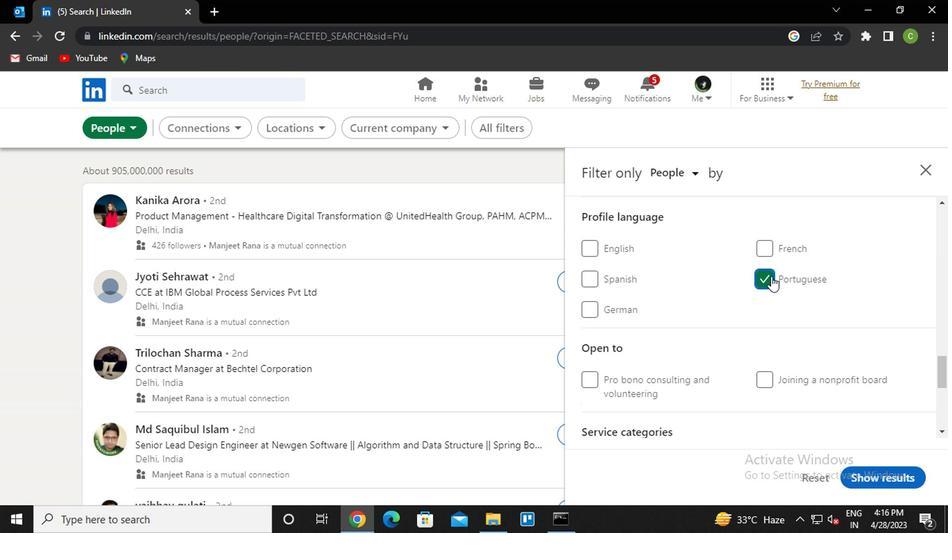 
Action: Mouse scrolled (768, 275) with delta (0, 0)
Screenshot: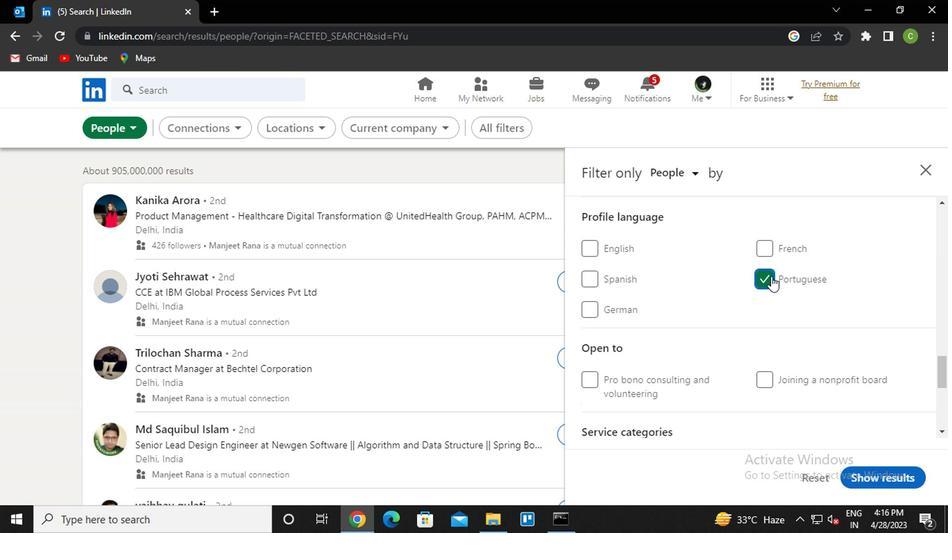 
Action: Mouse scrolled (768, 275) with delta (0, 0)
Screenshot: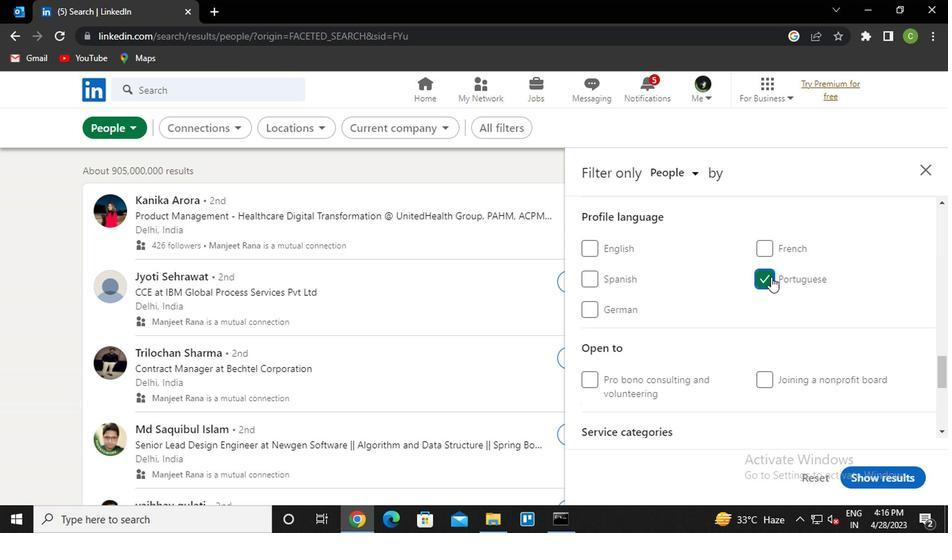 
Action: Mouse scrolled (768, 275) with delta (0, 0)
Screenshot: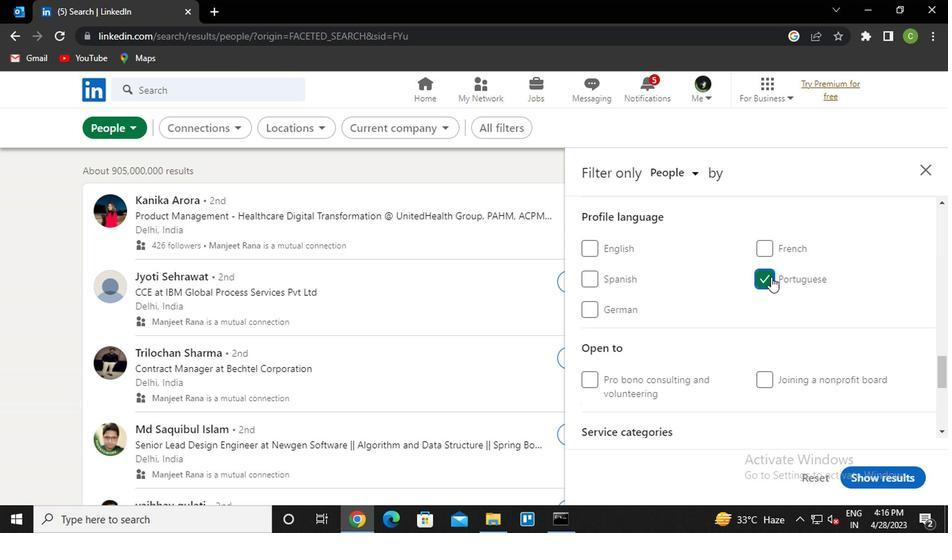 
Action: Mouse scrolled (768, 275) with delta (0, 0)
Screenshot: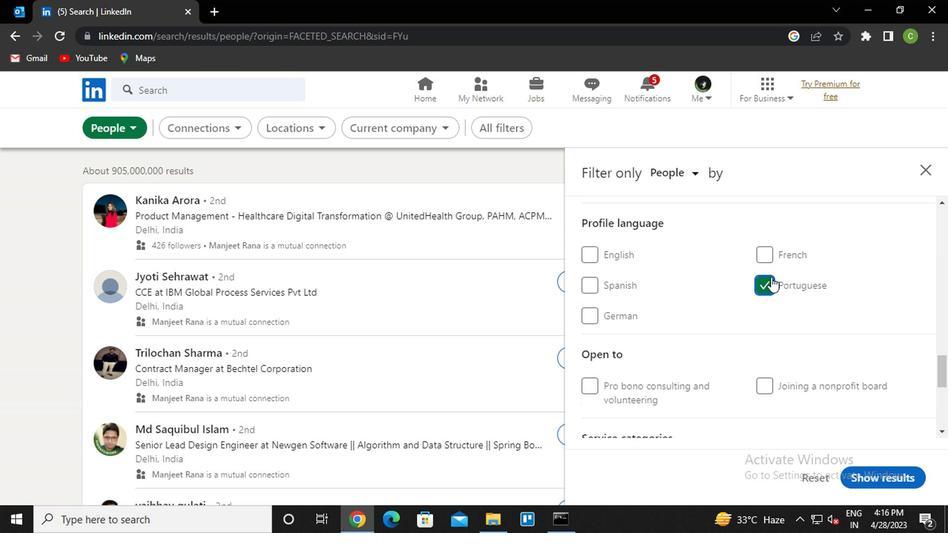 
Action: Mouse moved to (785, 312)
Screenshot: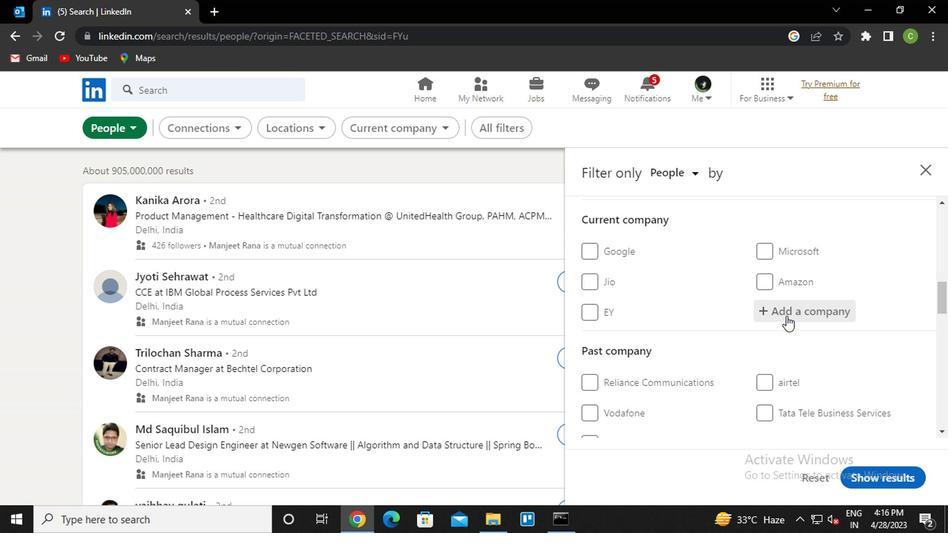 
Action: Mouse pressed left at (785, 312)
Screenshot: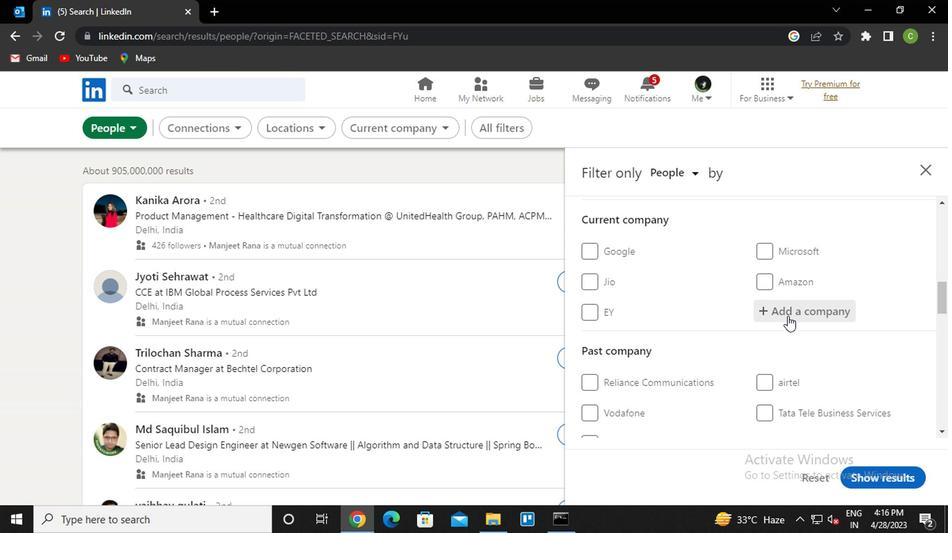 
Action: Key pressed <Key.caps_lock>z<Key.caps_lock>ensar<Key.down><Key.enter>
Screenshot: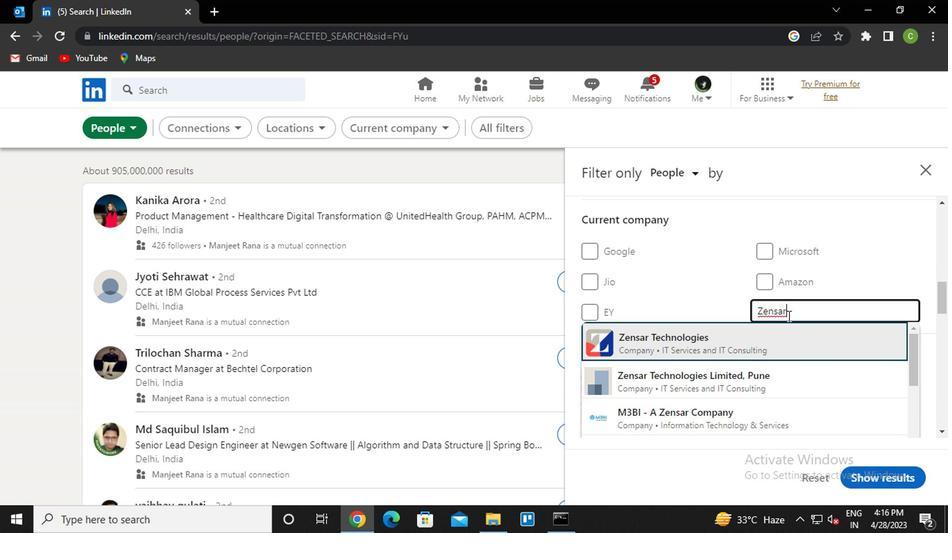 
Action: Mouse moved to (786, 312)
Screenshot: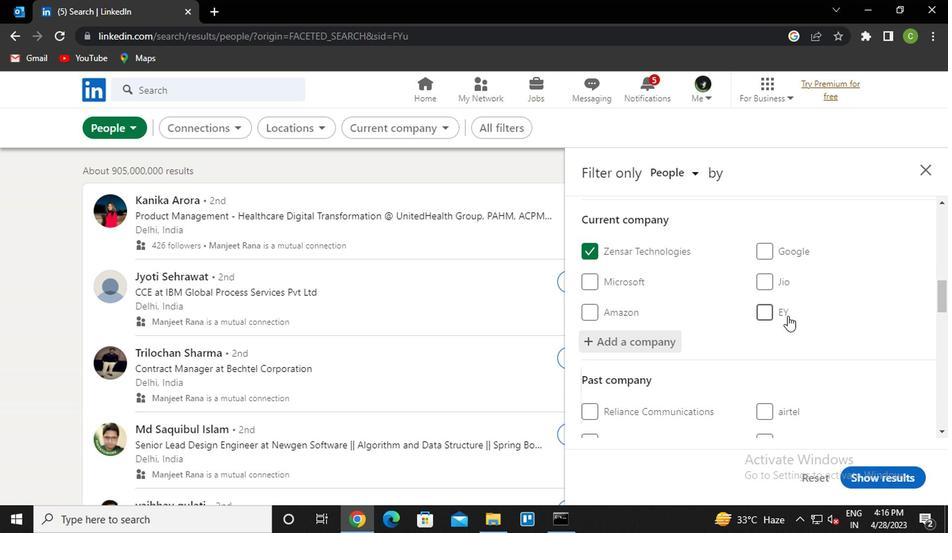 
Action: Mouse scrolled (786, 311) with delta (0, 0)
Screenshot: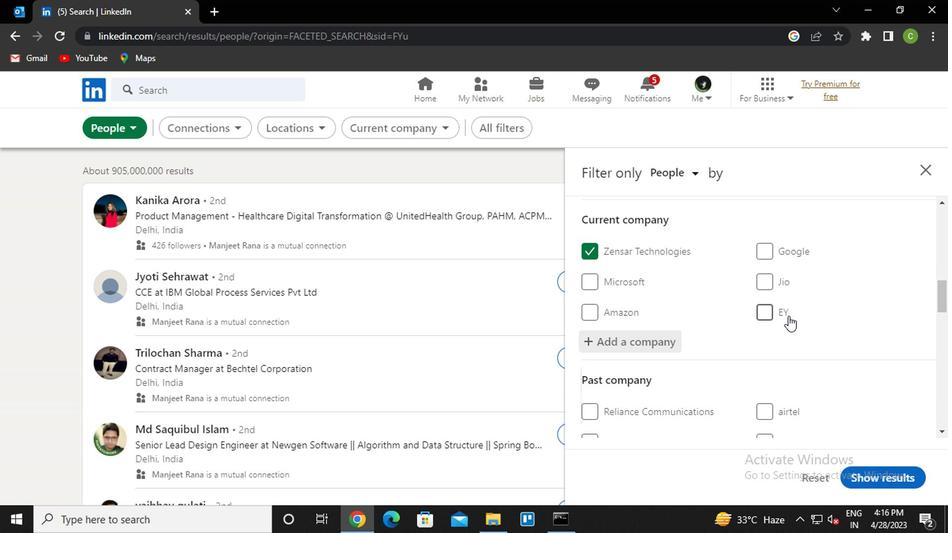 
Action: Mouse scrolled (786, 311) with delta (0, 0)
Screenshot: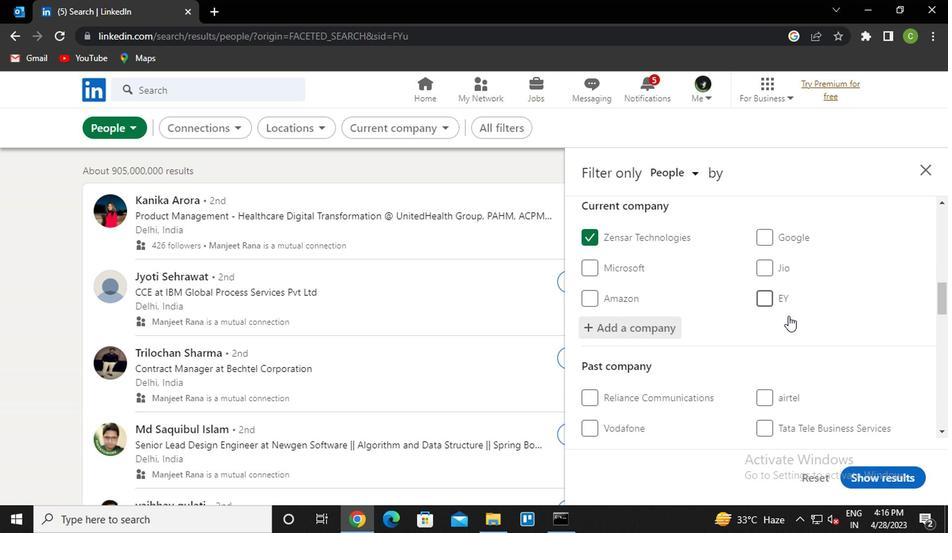 
Action: Mouse moved to (786, 312)
Screenshot: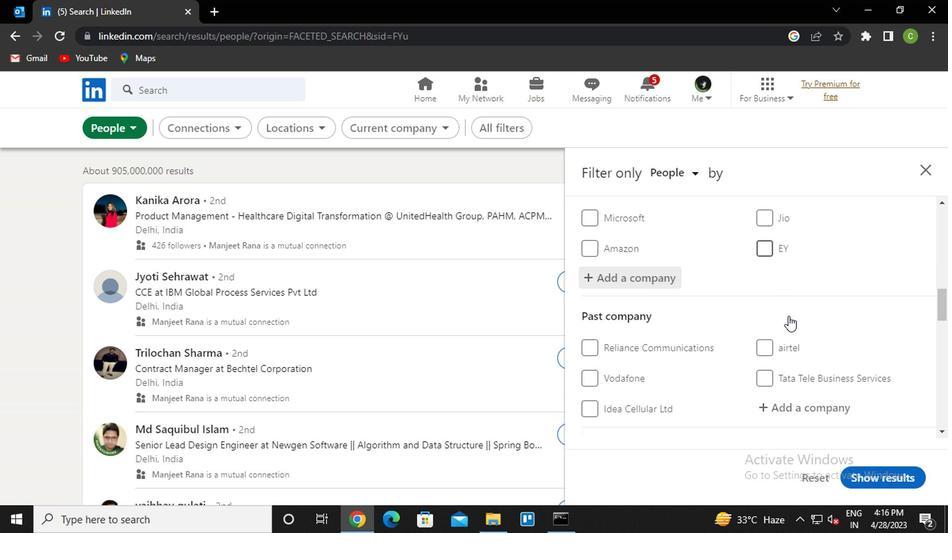 
Action: Mouse scrolled (786, 311) with delta (0, 0)
Screenshot: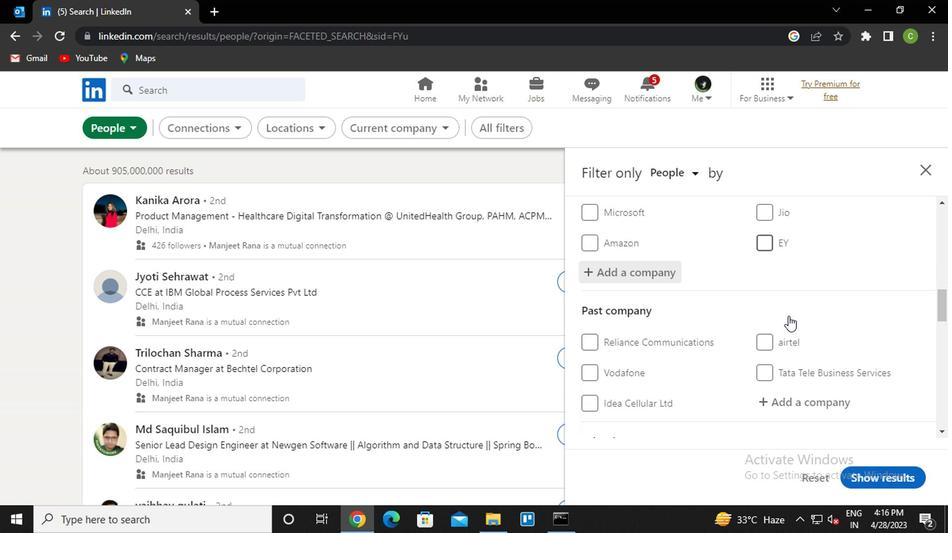 
Action: Mouse moved to (784, 312)
Screenshot: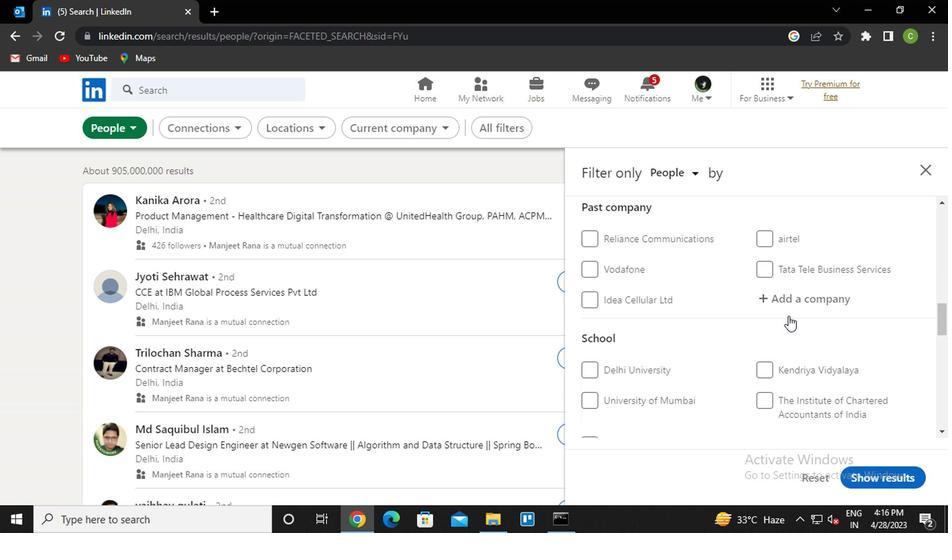 
Action: Mouse scrolled (784, 311) with delta (0, 0)
Screenshot: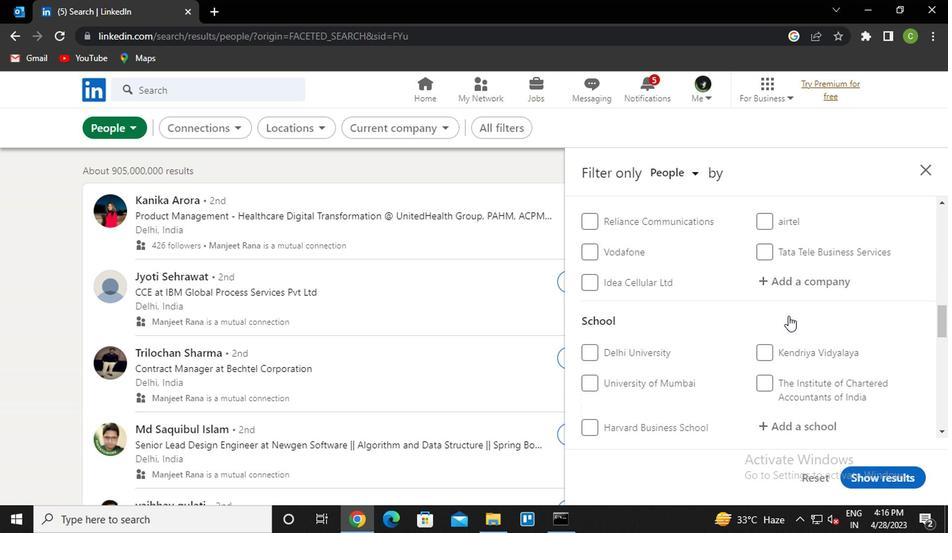 
Action: Mouse moved to (788, 329)
Screenshot: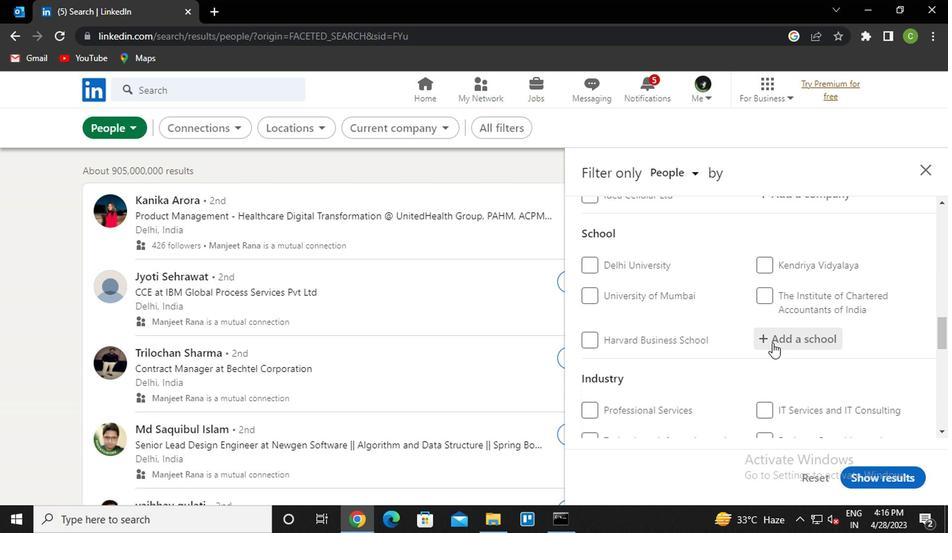 
Action: Mouse pressed left at (788, 329)
Screenshot: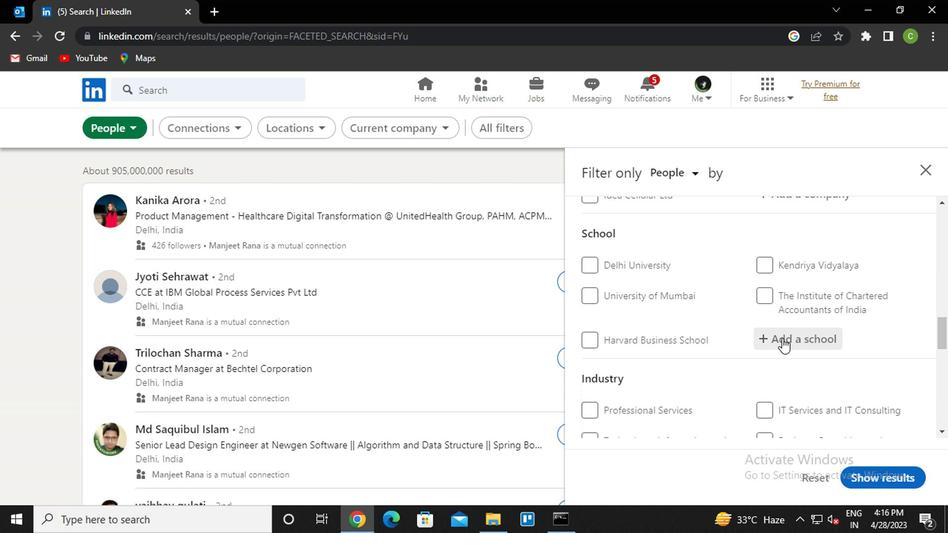 
Action: Key pressed <Key.caps_lock>c<Key.caps_lock>hetana<Key.down><Key.enter>
Screenshot: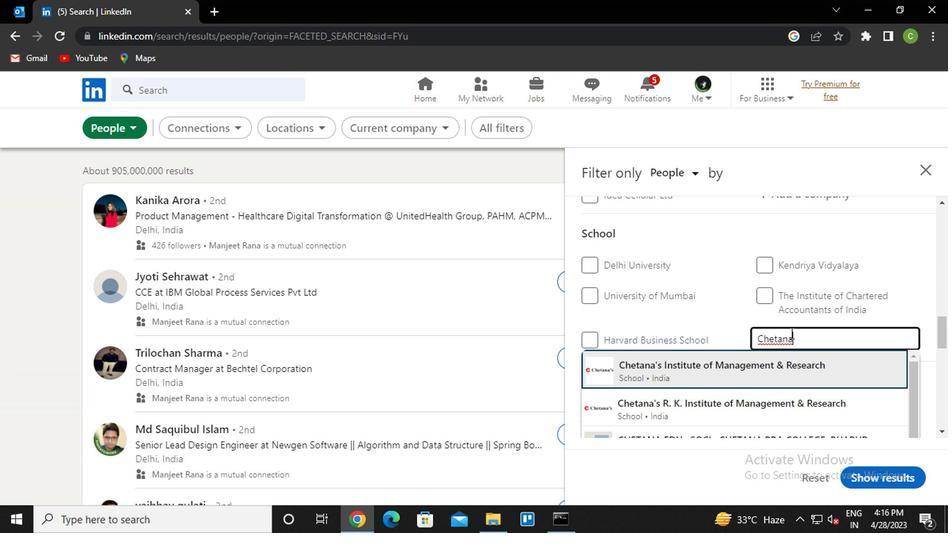 
Action: Mouse moved to (832, 337)
Screenshot: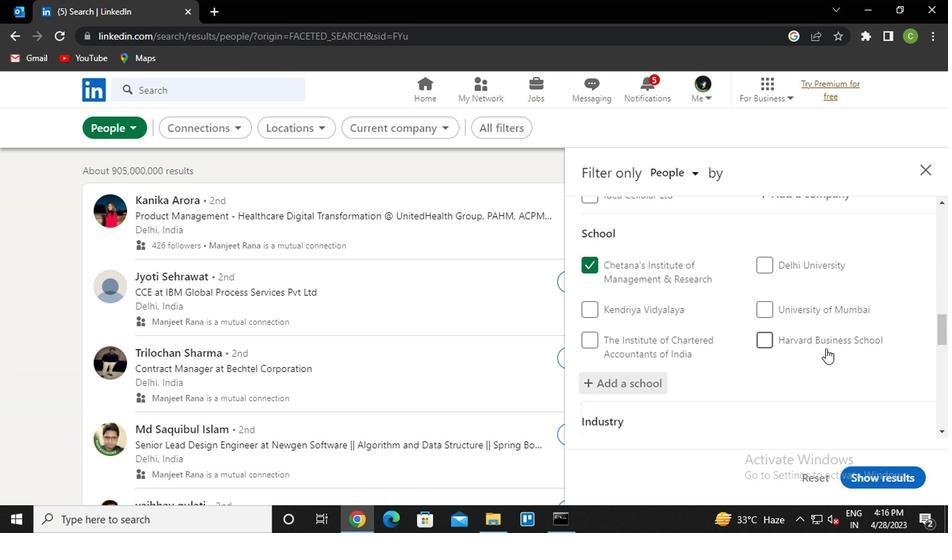 
Action: Mouse scrolled (832, 336) with delta (0, 0)
Screenshot: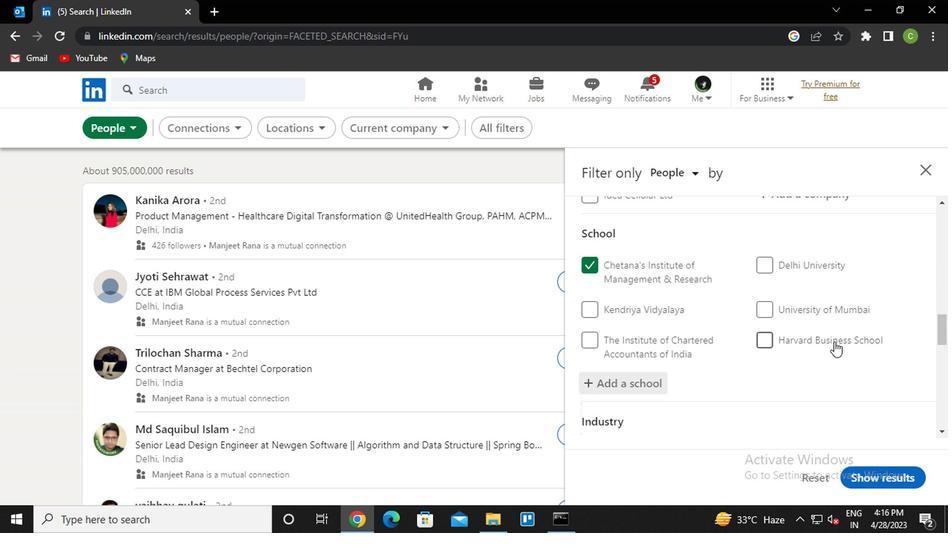 
Action: Mouse scrolled (832, 336) with delta (0, 0)
Screenshot: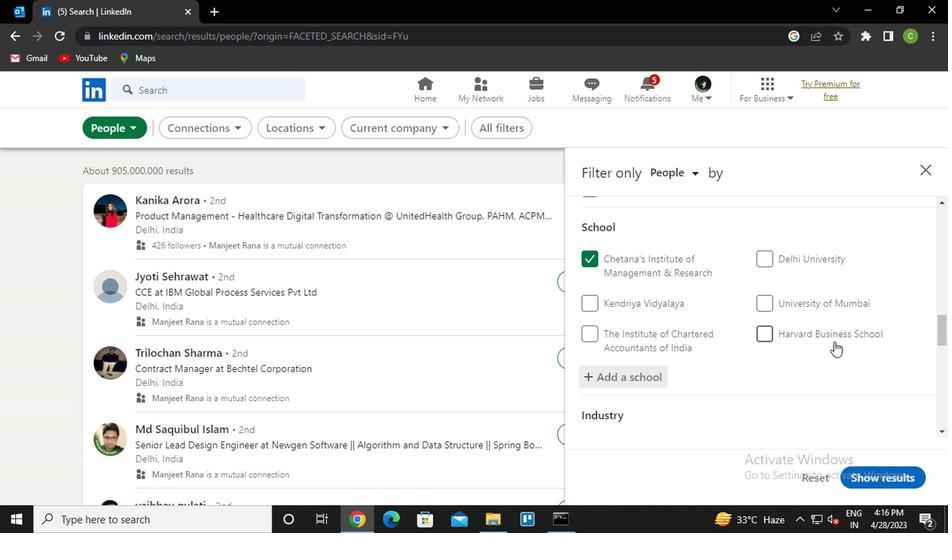 
Action: Mouse scrolled (832, 336) with delta (0, 0)
Screenshot: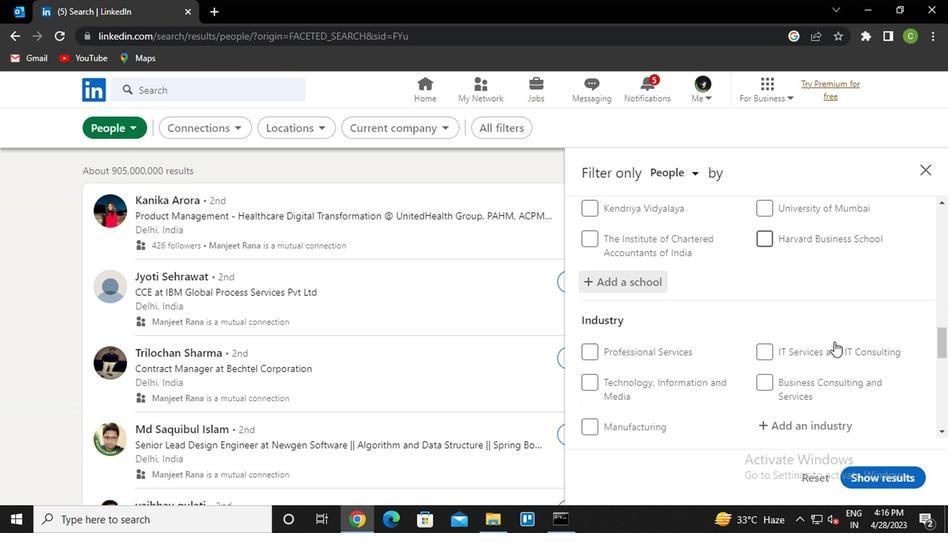 
Action: Mouse moved to (832, 311)
Screenshot: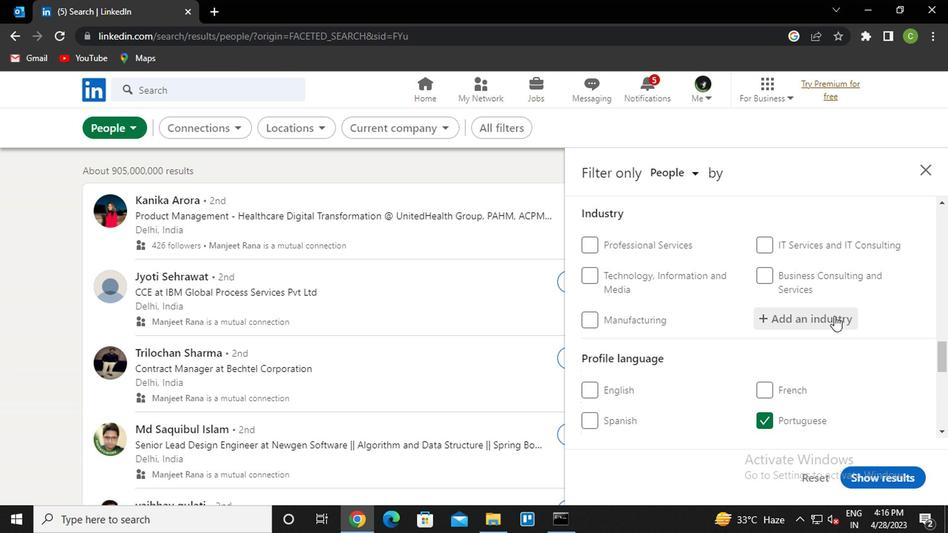 
Action: Mouse pressed left at (832, 311)
Screenshot: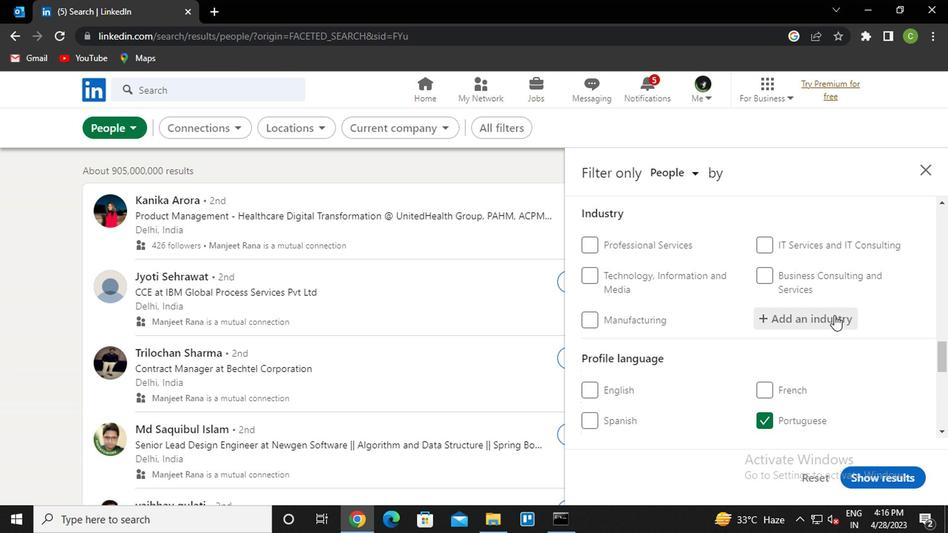 
Action: Key pressed <Key.caps_lock>h<Key.caps_lock>orticul<Key.down><Key.enter>
Screenshot: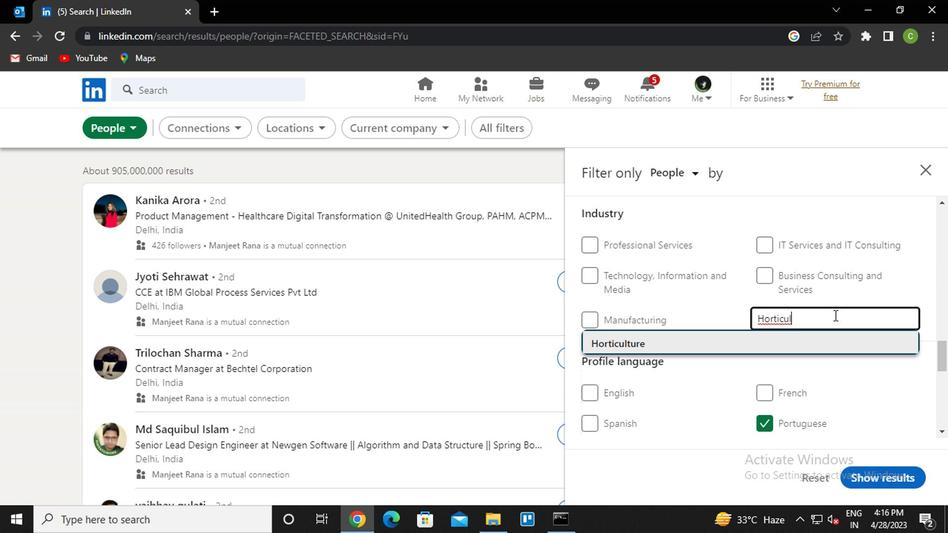 
Action: Mouse scrolled (832, 310) with delta (0, 0)
Screenshot: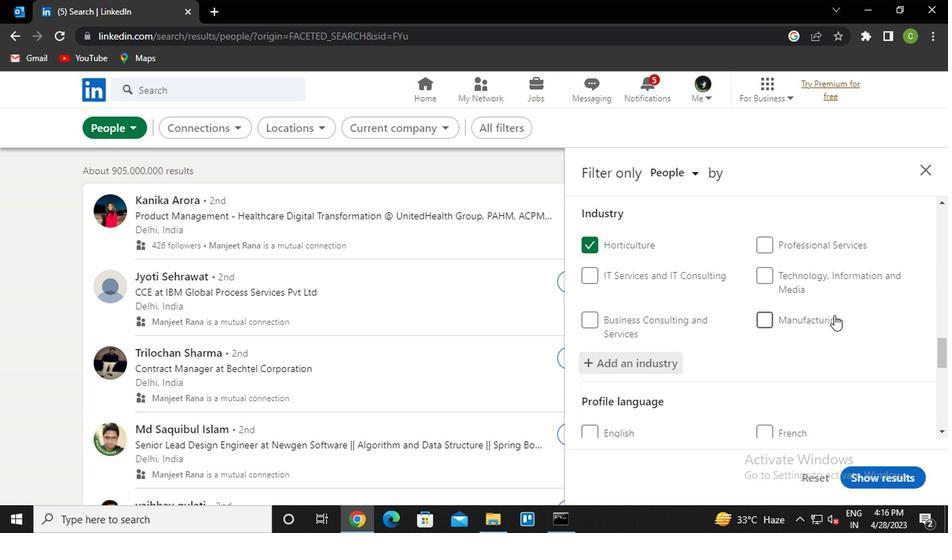 
Action: Mouse scrolled (832, 310) with delta (0, 0)
Screenshot: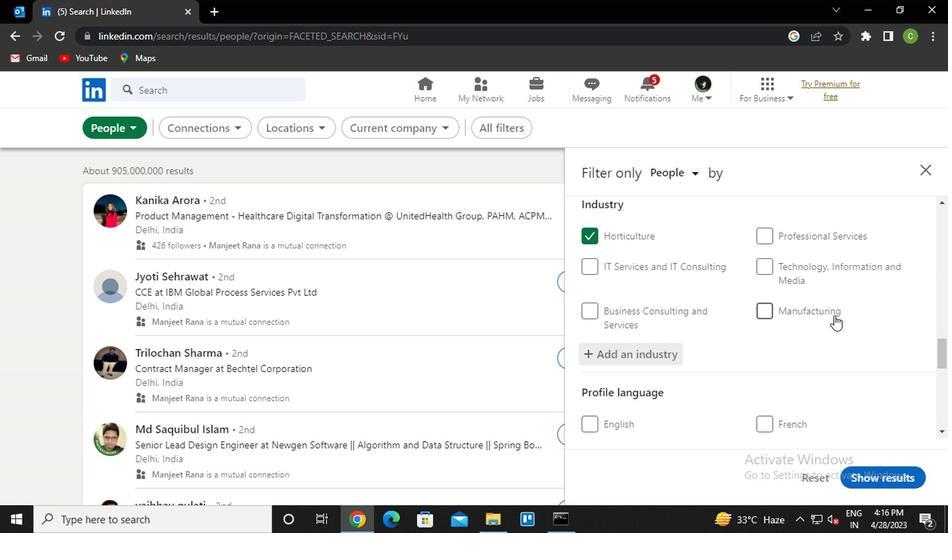 
Action: Mouse scrolled (832, 310) with delta (0, 0)
Screenshot: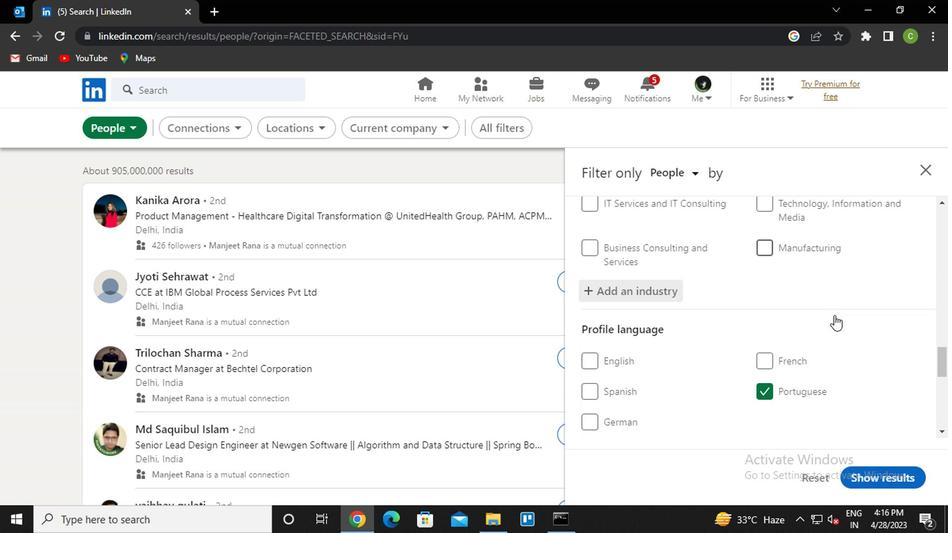 
Action: Mouse moved to (817, 319)
Screenshot: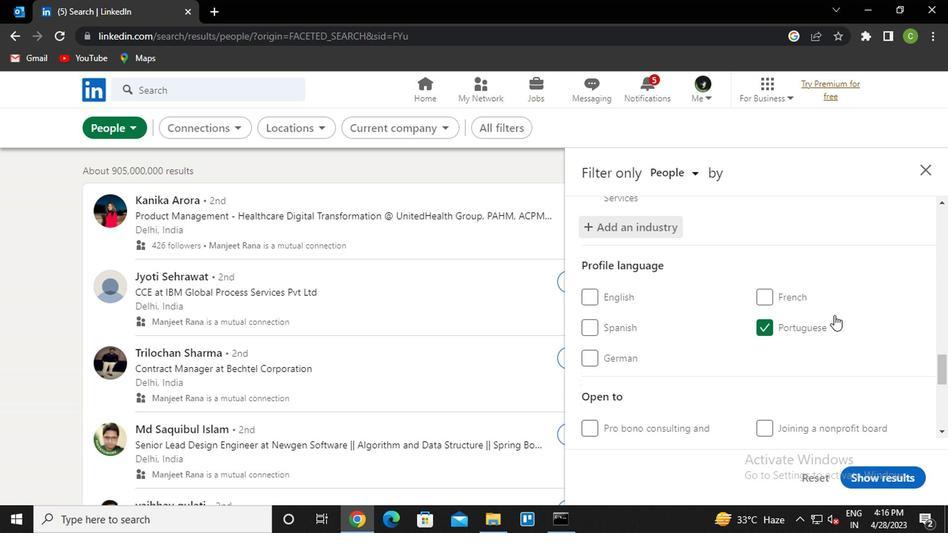 
Action: Mouse scrolled (817, 319) with delta (0, 0)
Screenshot: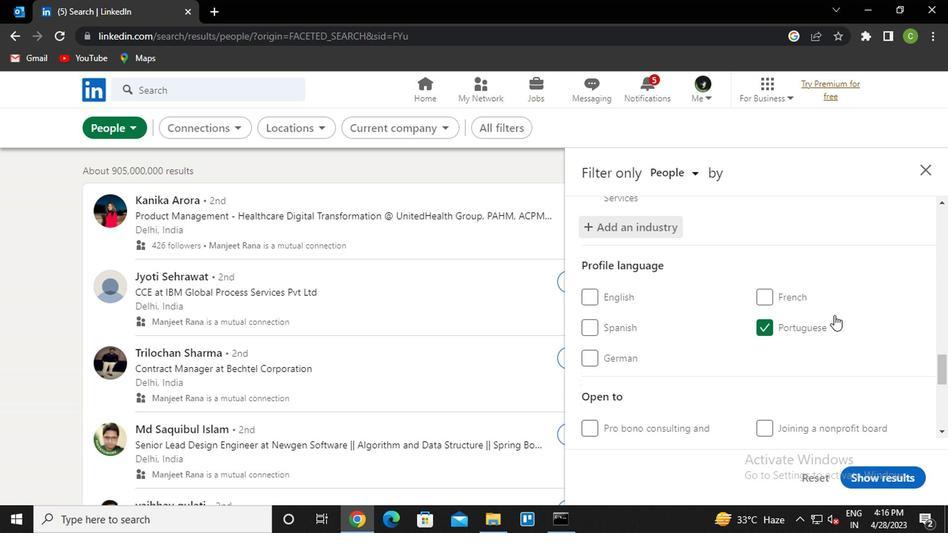 
Action: Mouse moved to (780, 357)
Screenshot: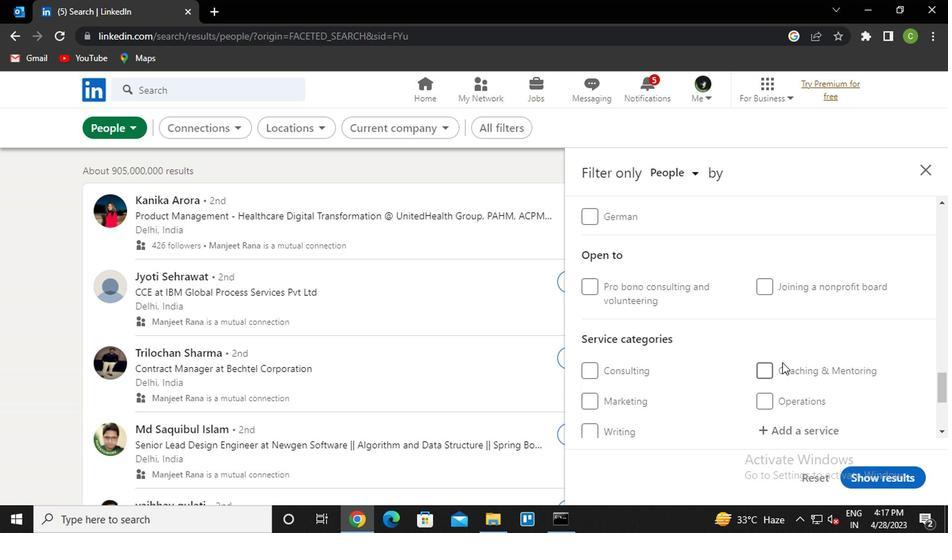 
Action: Mouse scrolled (780, 356) with delta (0, 0)
Screenshot: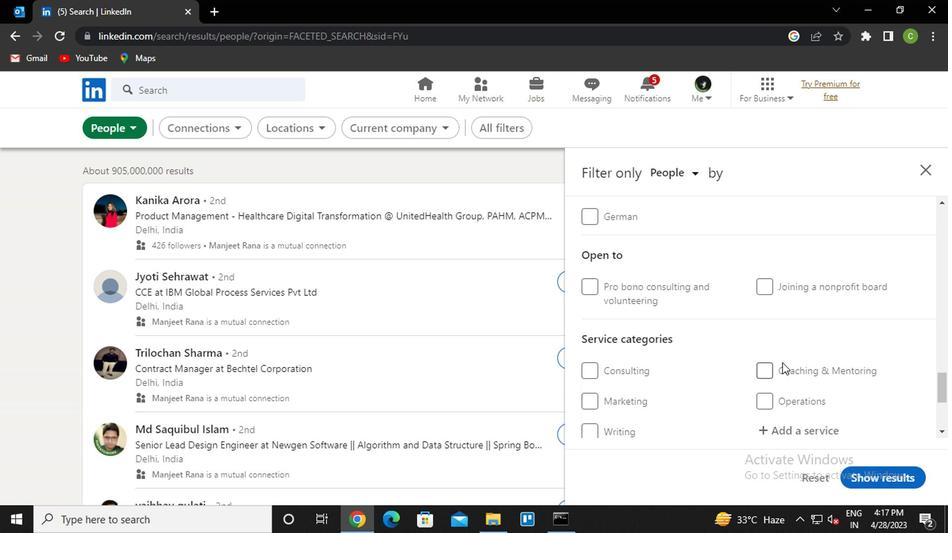 
Action: Mouse moved to (780, 356)
Screenshot: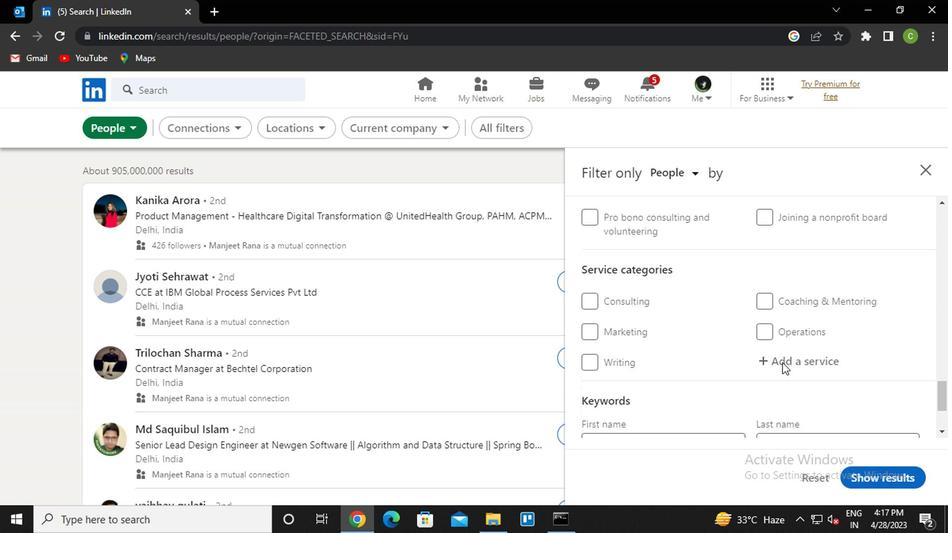 
Action: Mouse scrolled (780, 356) with delta (0, 0)
Screenshot: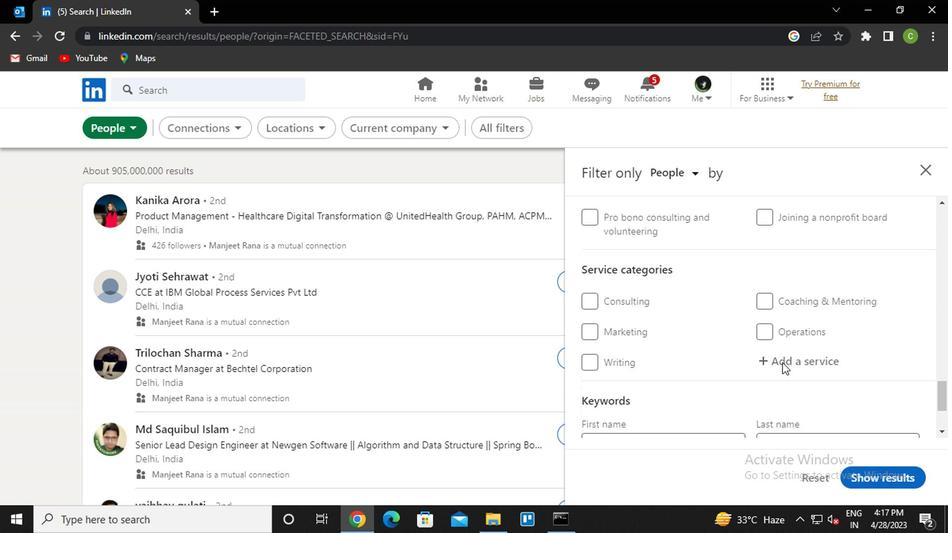 
Action: Mouse moved to (805, 293)
Screenshot: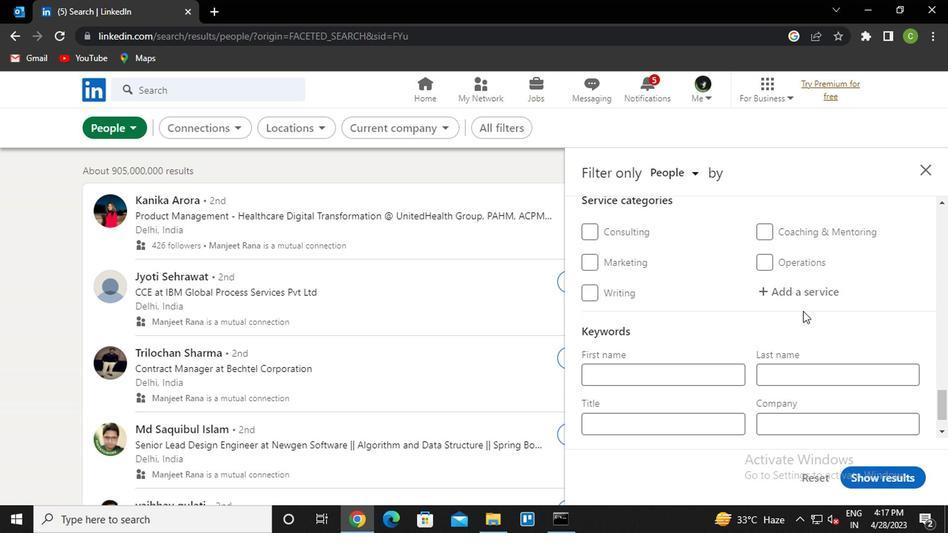 
Action: Mouse pressed left at (805, 293)
Screenshot: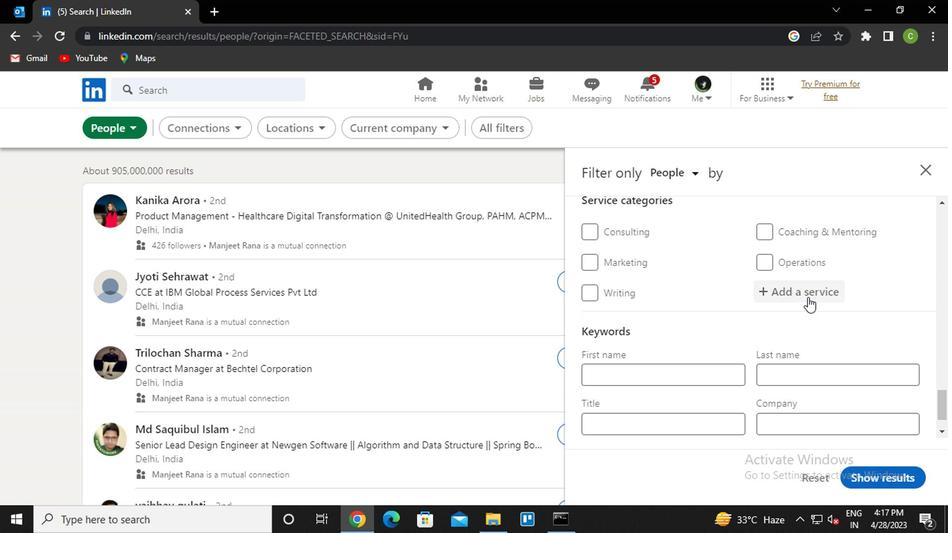 
Action: Key pressed <Key.caps_lock>t<Key.caps_lock>ransla<Key.down><Key.enter>
Screenshot: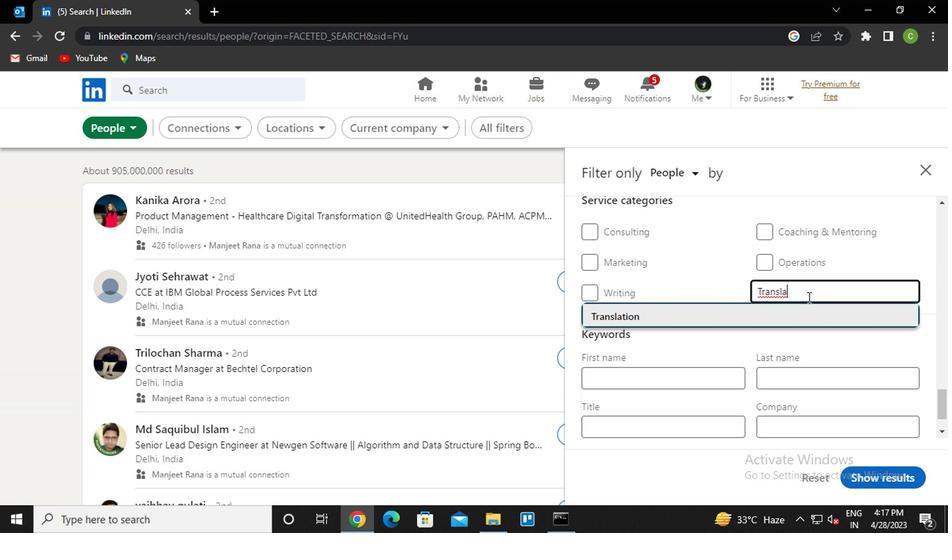 
Action: Mouse scrolled (805, 293) with delta (0, 0)
Screenshot: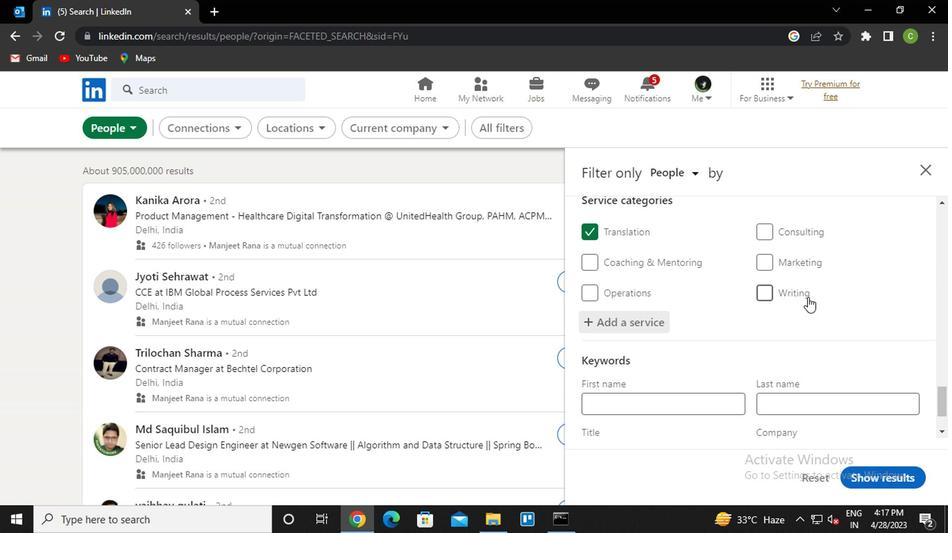
Action: Mouse scrolled (805, 293) with delta (0, 0)
Screenshot: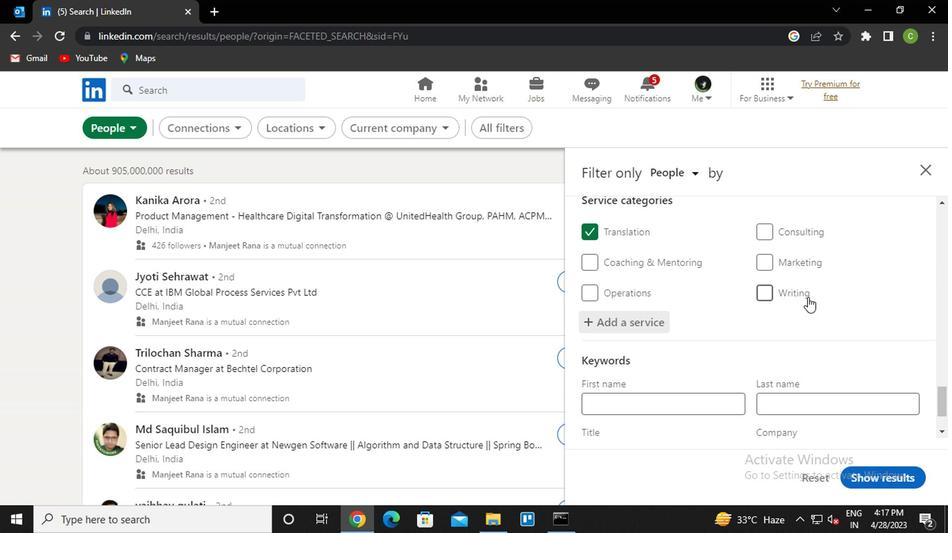 
Action: Mouse scrolled (805, 293) with delta (0, 0)
Screenshot: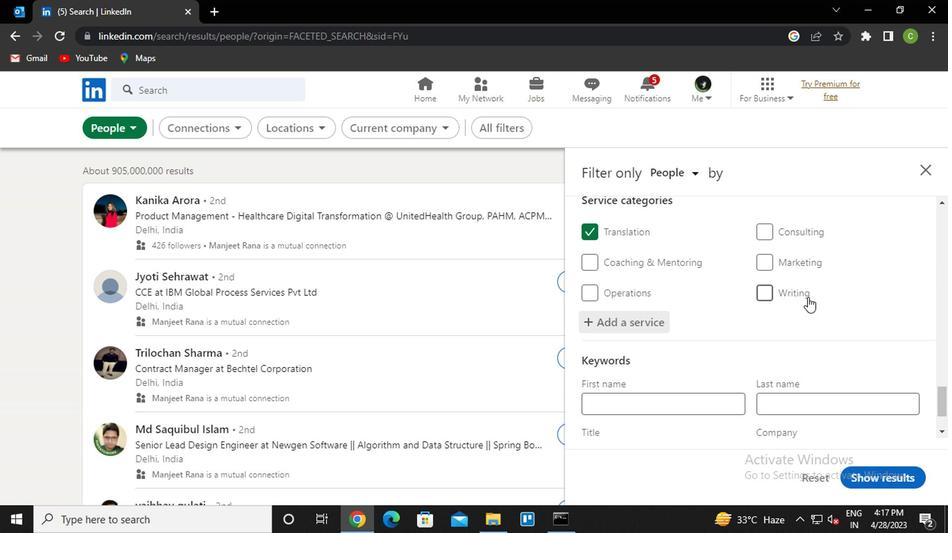 
Action: Mouse moved to (805, 293)
Screenshot: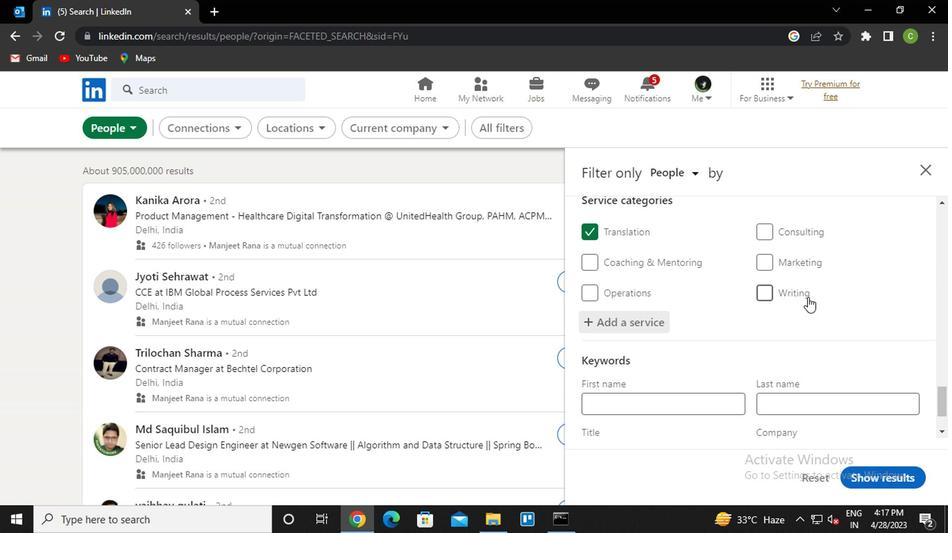 
Action: Mouse scrolled (805, 293) with delta (0, 0)
Screenshot: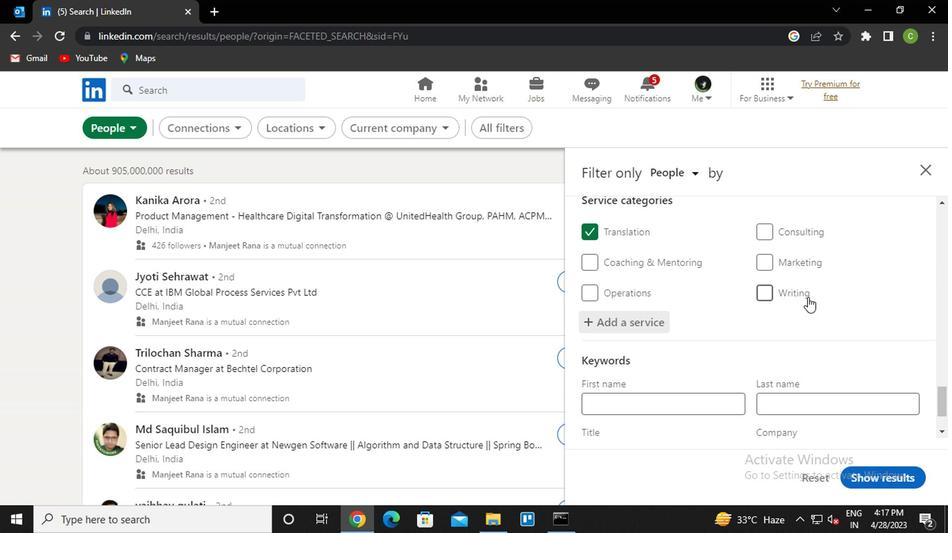
Action: Mouse moved to (805, 293)
Screenshot: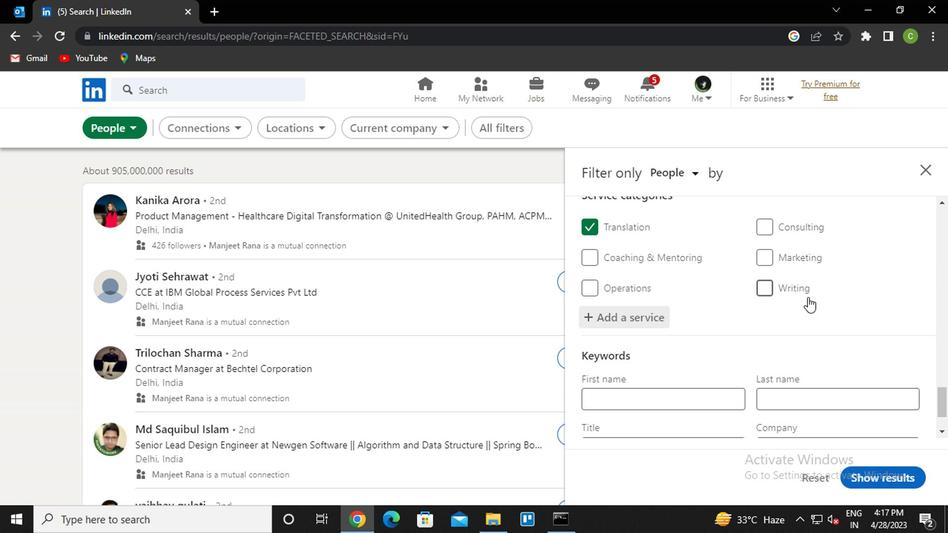 
Action: Mouse scrolled (805, 293) with delta (0, 0)
Screenshot: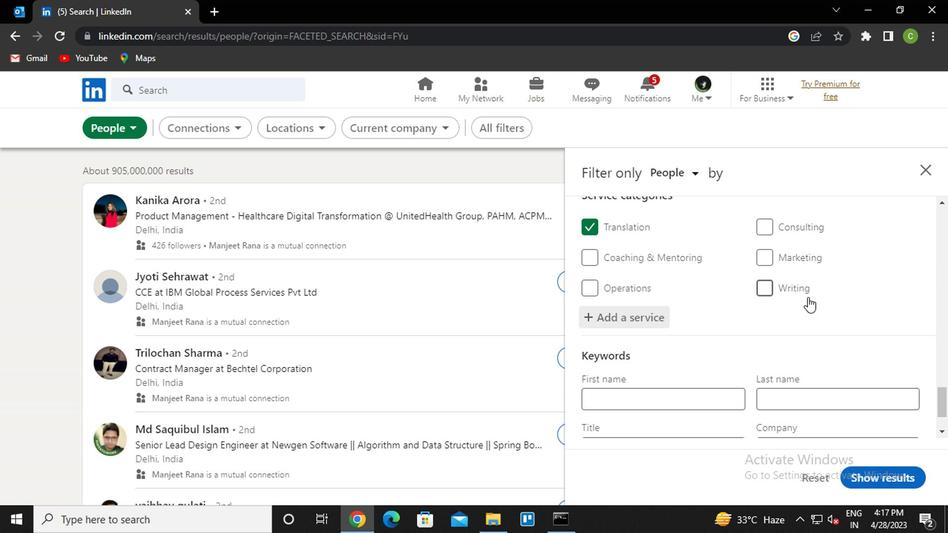 
Action: Mouse scrolled (805, 293) with delta (0, 0)
Screenshot: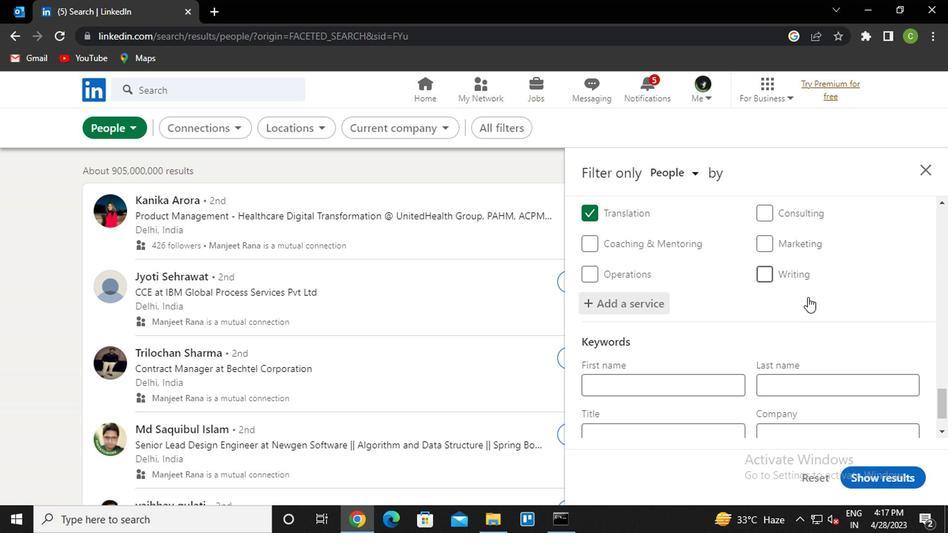 
Action: Mouse moved to (633, 368)
Screenshot: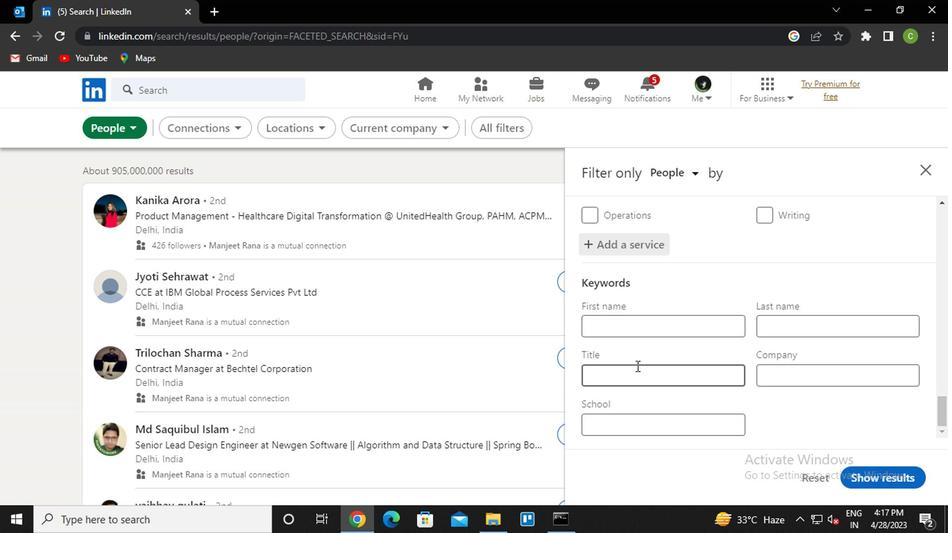
Action: Mouse pressed left at (633, 368)
Screenshot: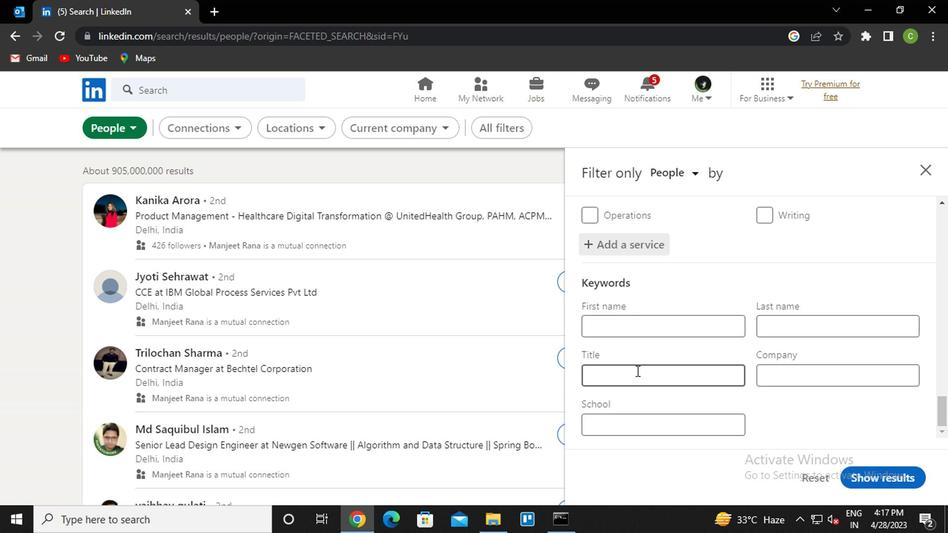 
Action: Mouse moved to (635, 368)
Screenshot: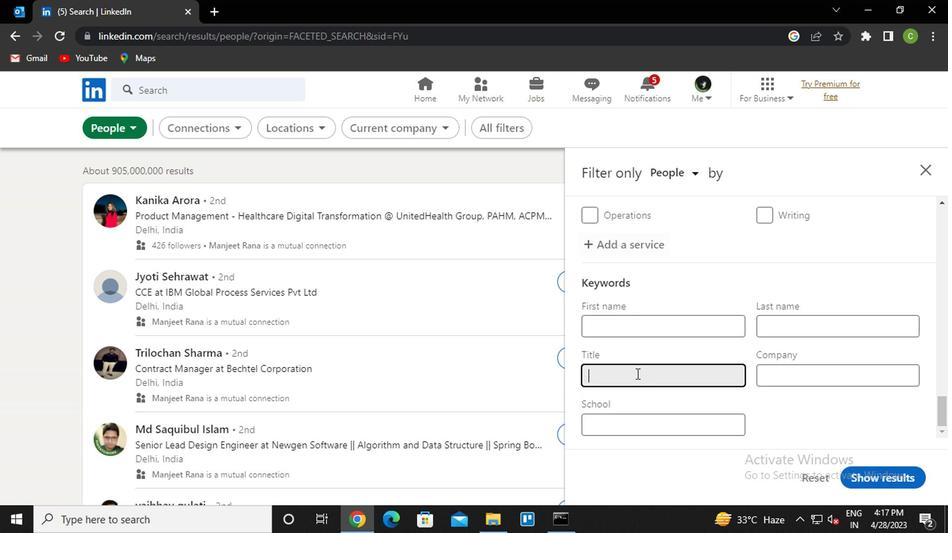 
Action: Key pressed <Key.caps_lock>havc<Key.backspace><Key.backspace><Key.backspace>vac<Key.space>t<Key.caps_lock>echnician
Screenshot: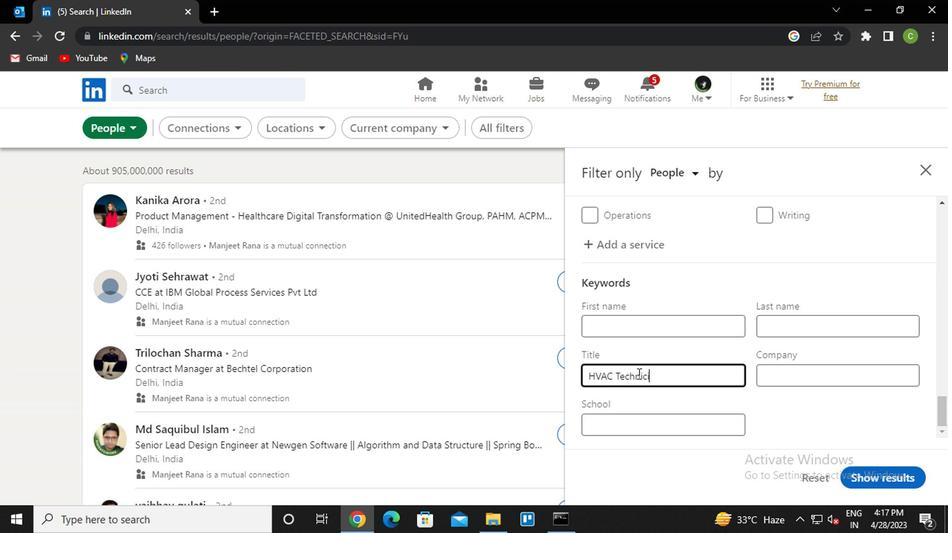 
Action: Mouse moved to (909, 466)
Screenshot: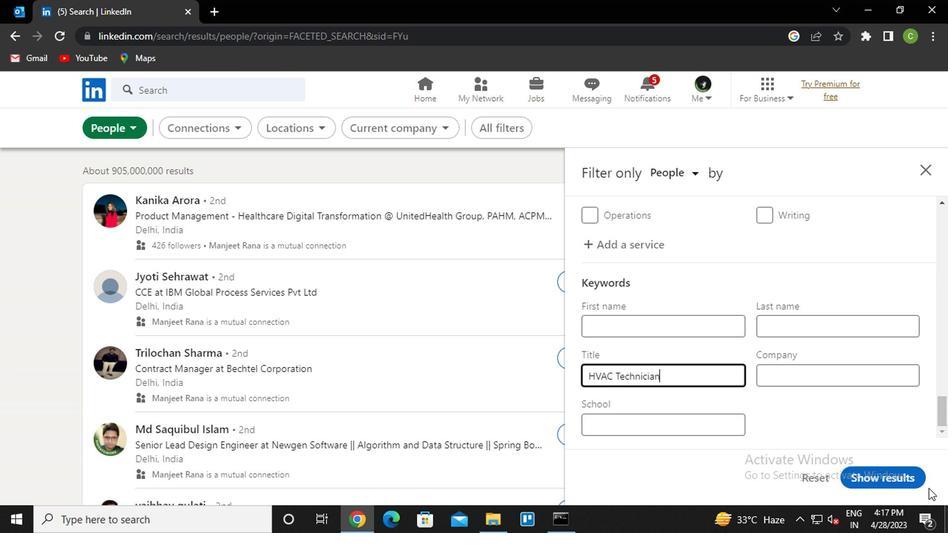 
Action: Mouse pressed left at (909, 466)
Screenshot: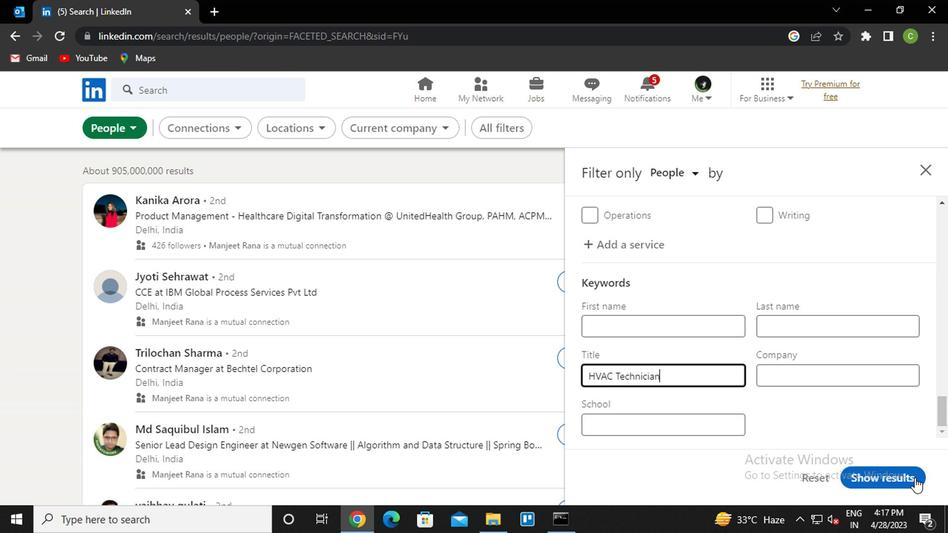 
Action: Mouse moved to (599, 423)
Screenshot: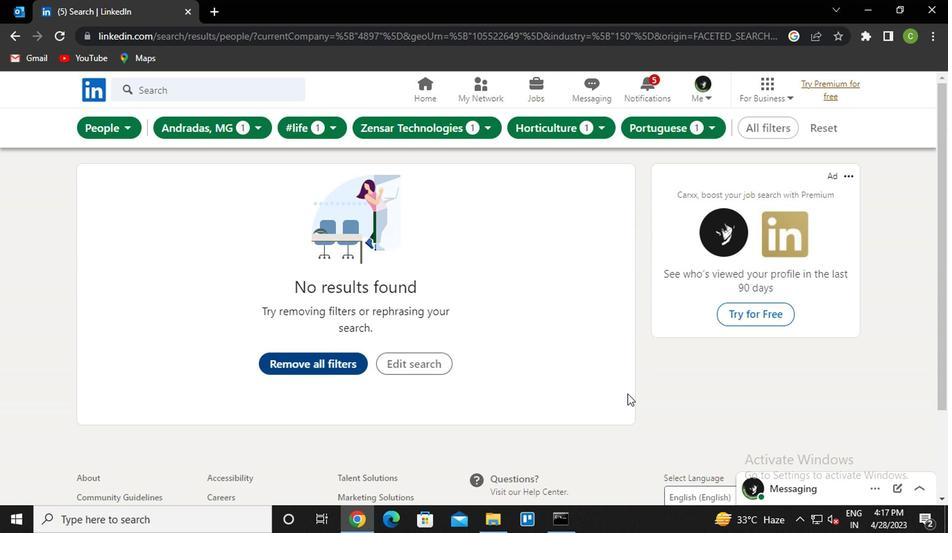 
